 Task: For heading Use Roboto mono with light red berry 1 colour & Underline.  font size for heading22,  'Change the font style of data to'Times New Roman and font size to 14,  Change the alignment of both headline & data to Align left In the sheet  auditingSalesByQuarter
Action: Mouse moved to (262, 322)
Screenshot: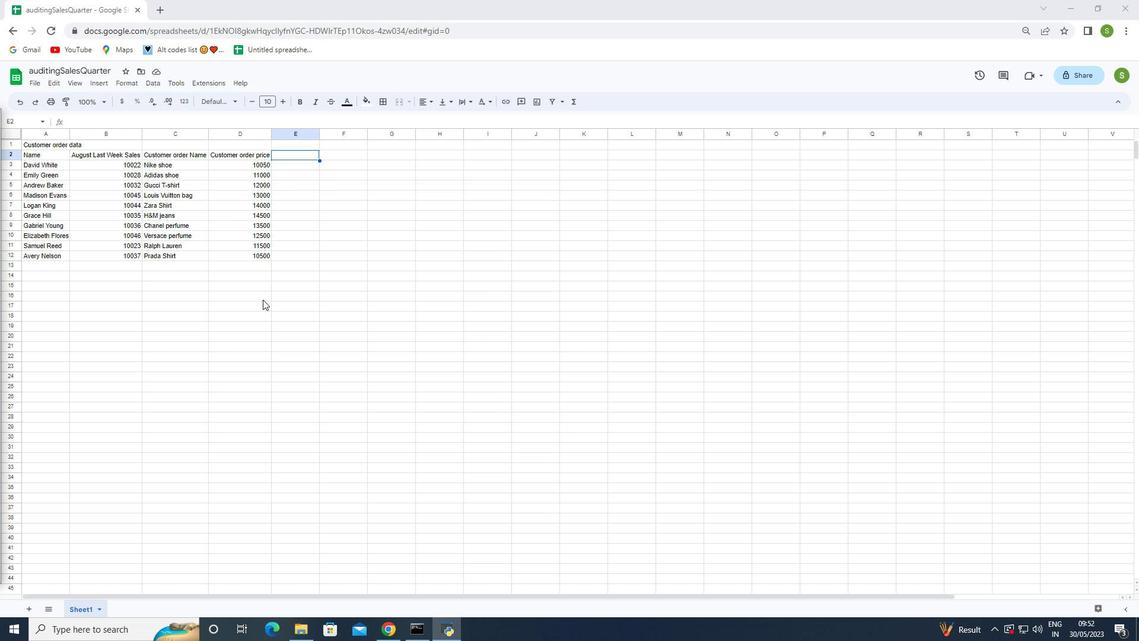 
Action: Mouse pressed left at (262, 322)
Screenshot: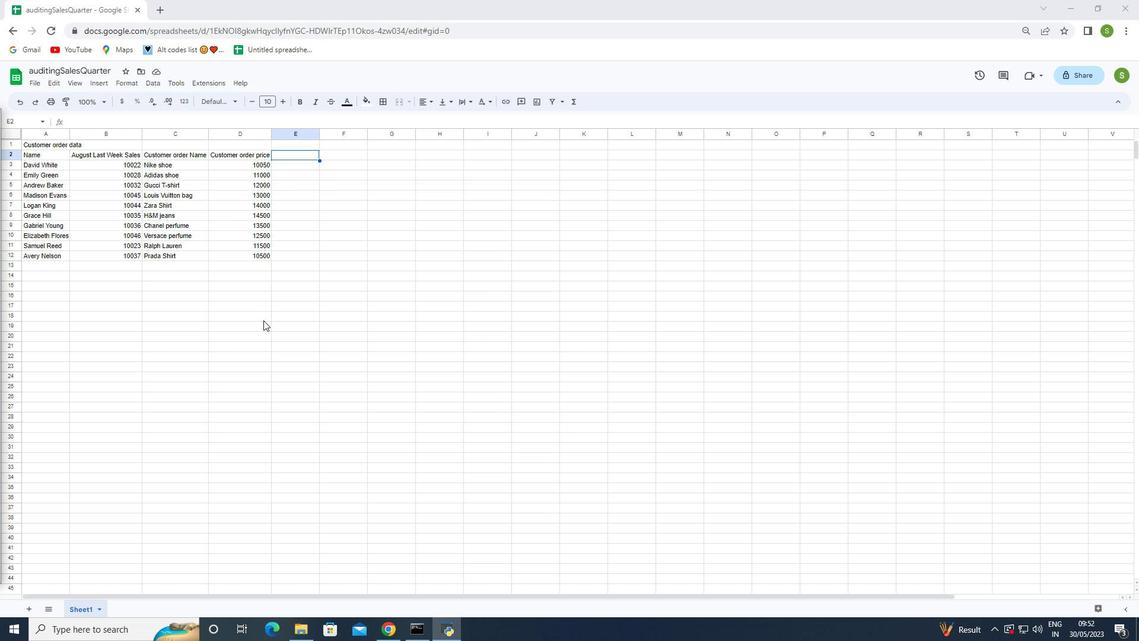 
Action: Mouse moved to (33, 142)
Screenshot: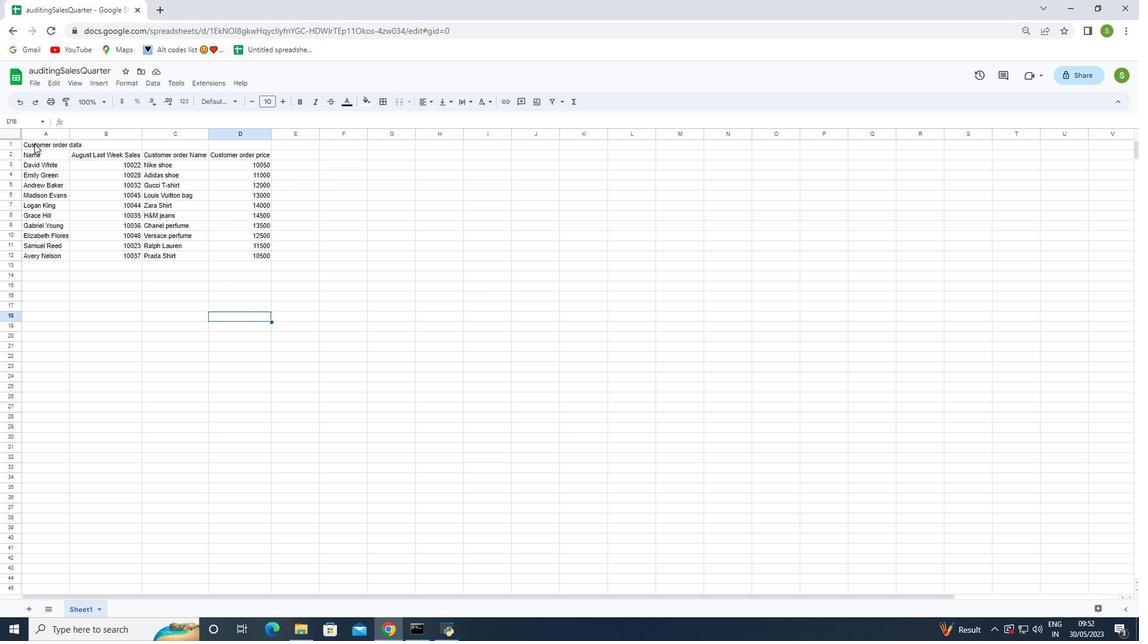 
Action: Mouse pressed left at (33, 142)
Screenshot: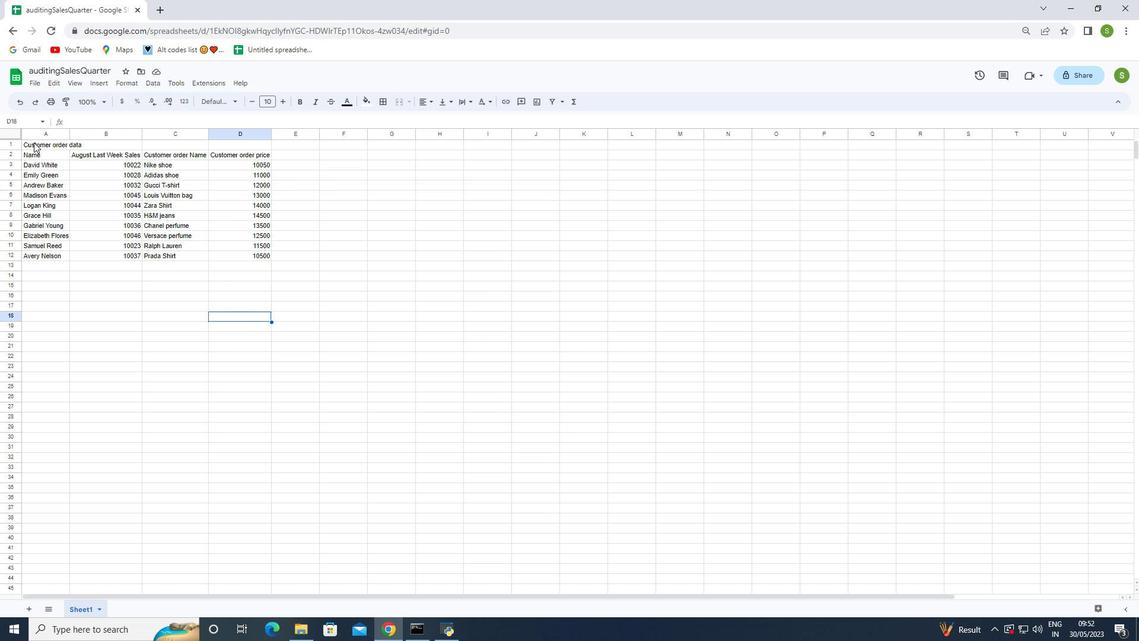 
Action: Mouse moved to (70, 132)
Screenshot: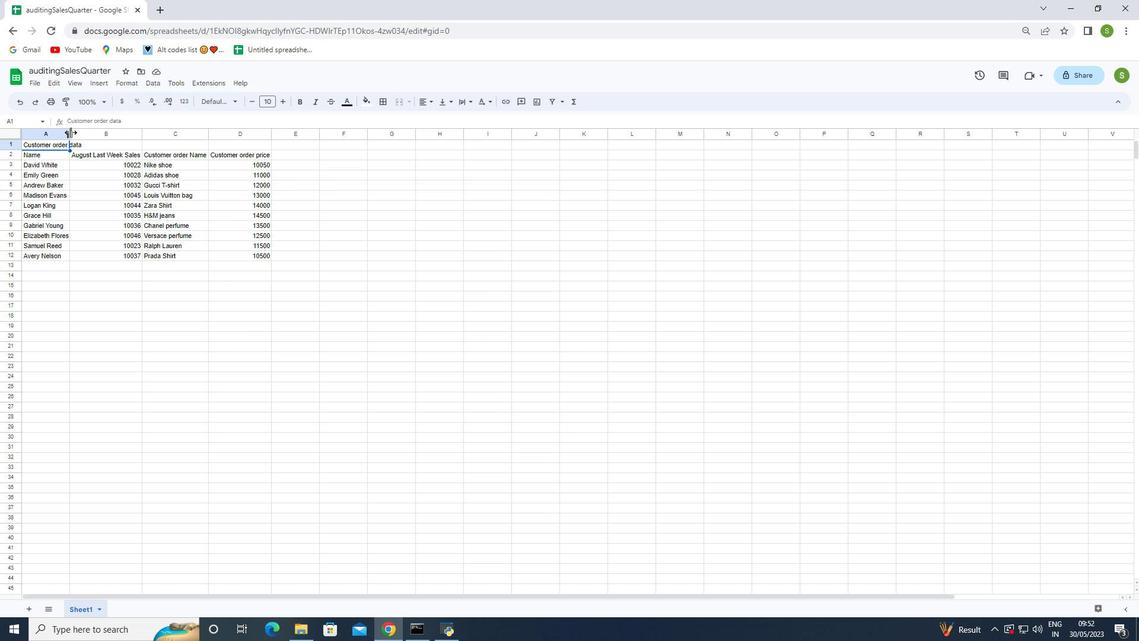 
Action: Mouse pressed left at (70, 132)
Screenshot: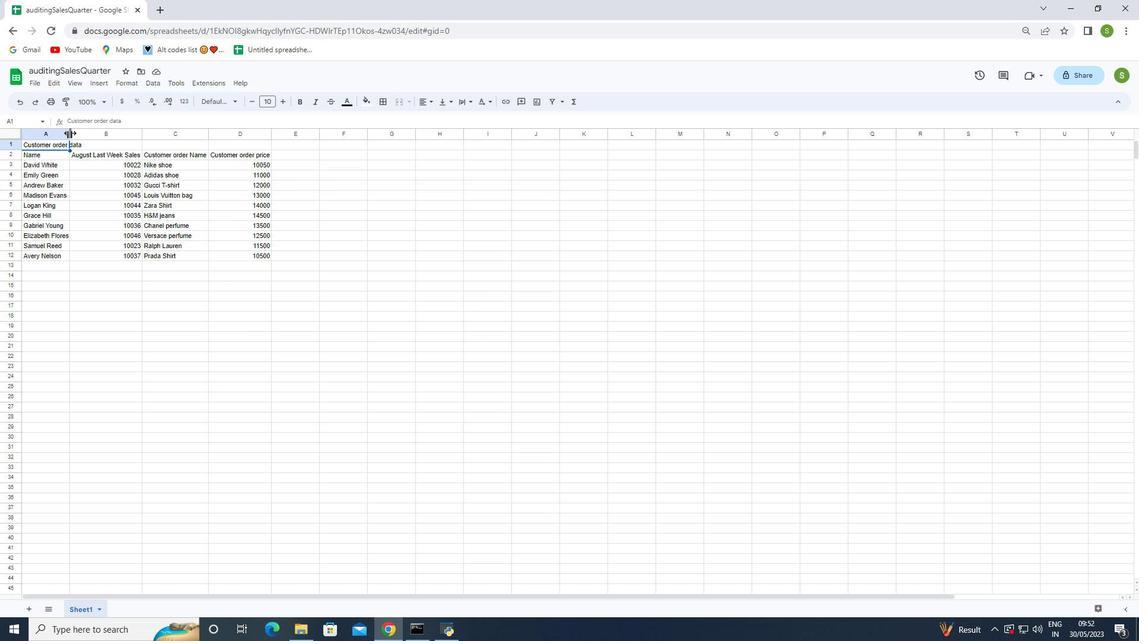 
Action: Mouse pressed left at (70, 132)
Screenshot: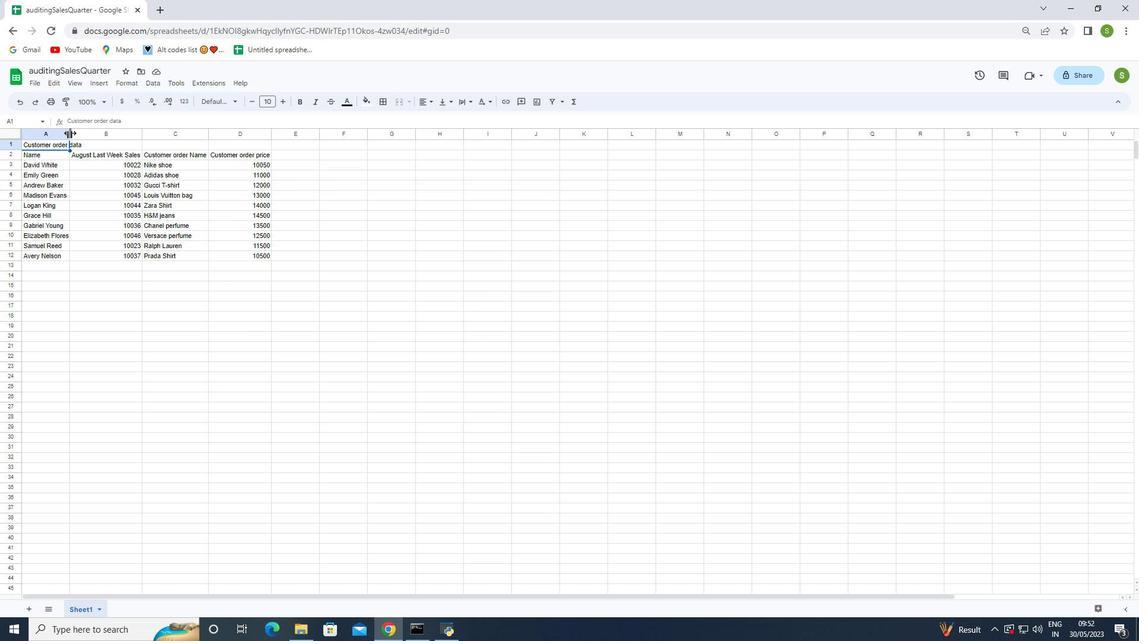 
Action: Mouse moved to (55, 146)
Screenshot: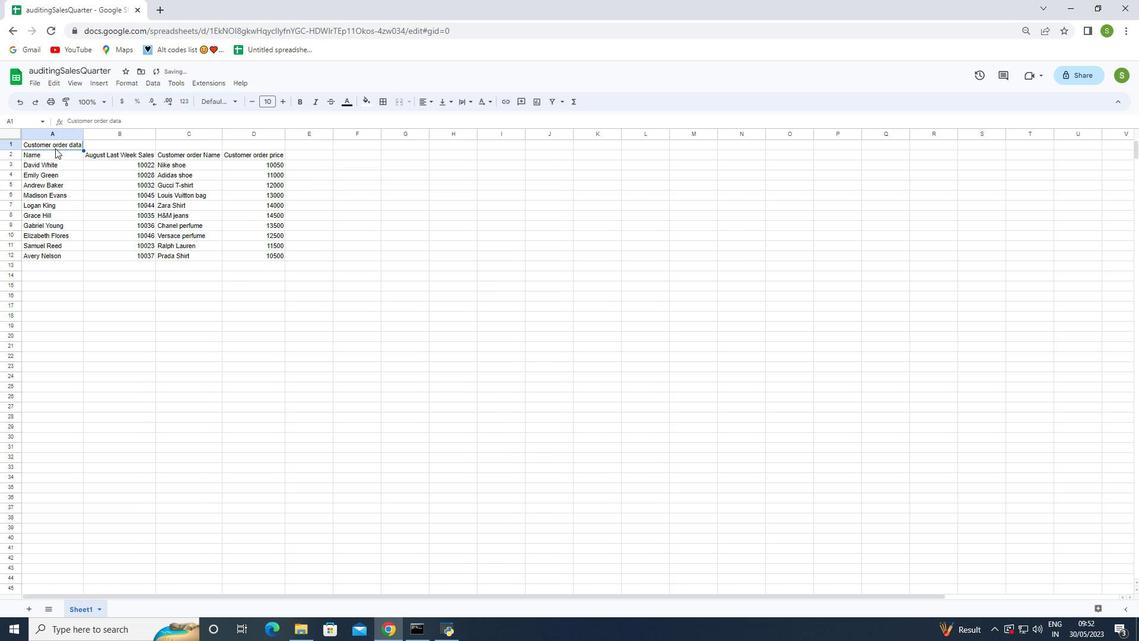 
Action: Mouse pressed left at (55, 146)
Screenshot: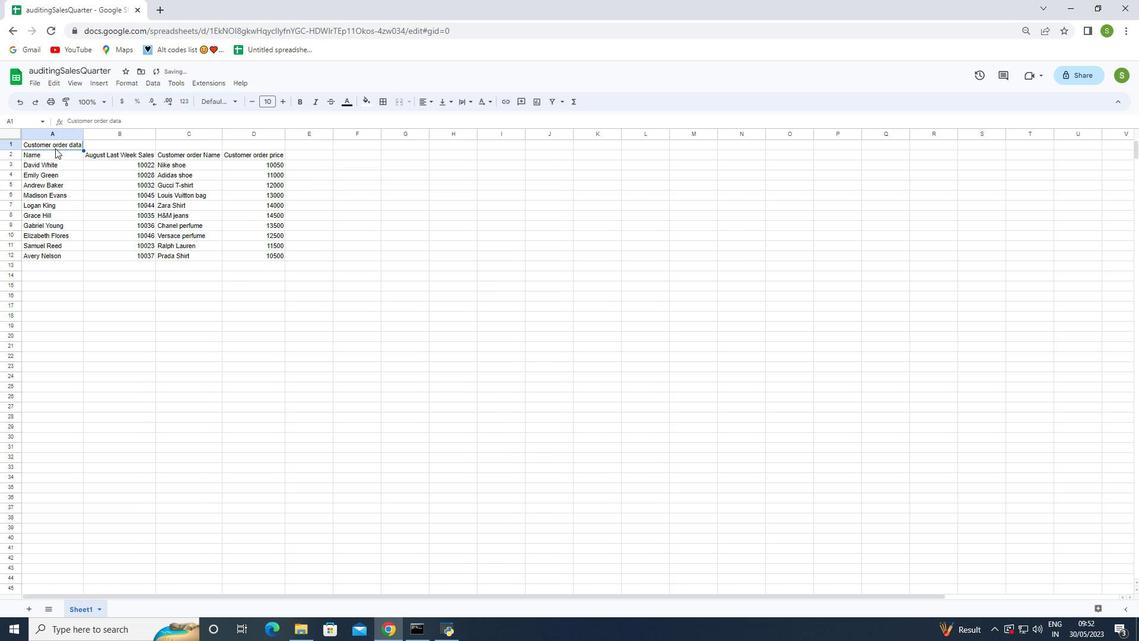 
Action: Mouse moved to (220, 102)
Screenshot: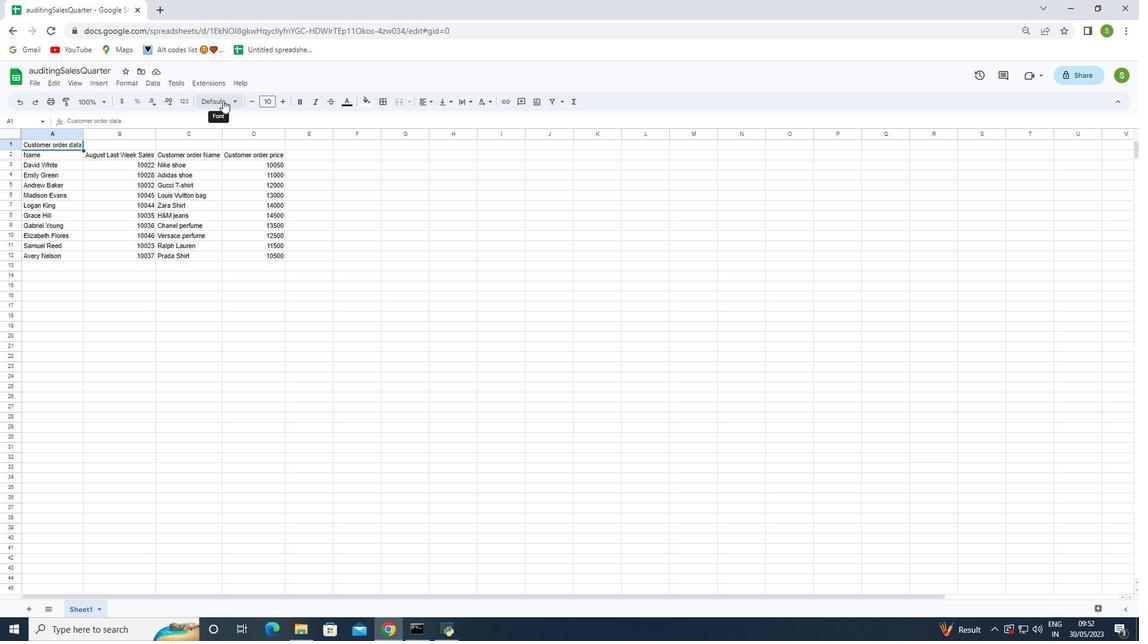 
Action: Mouse pressed left at (220, 102)
Screenshot: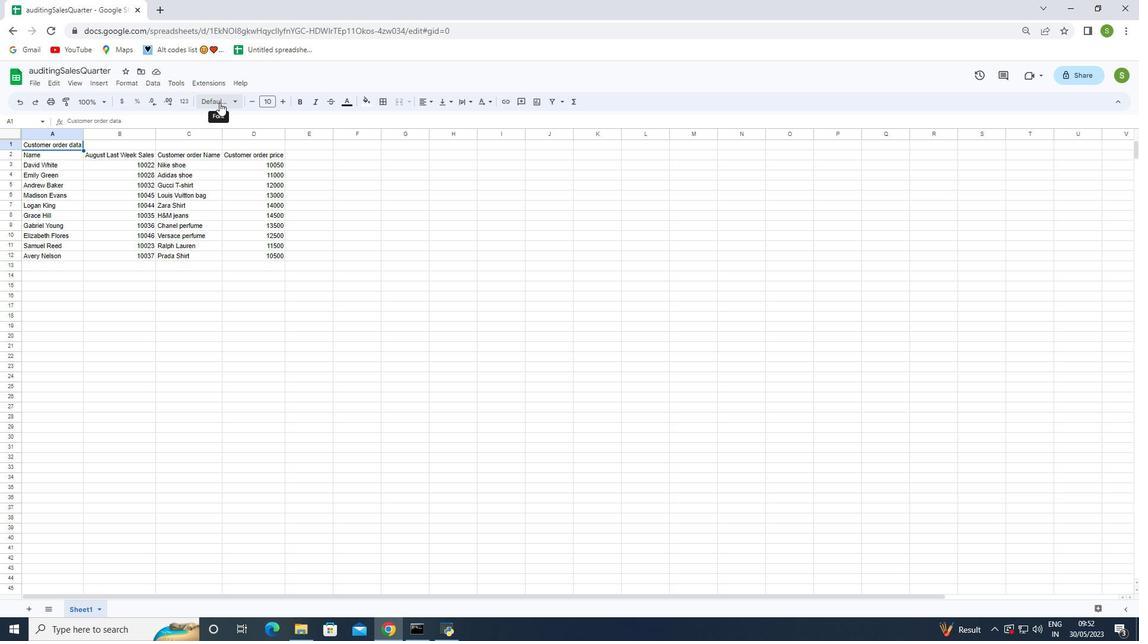 
Action: Mouse moved to (245, 482)
Screenshot: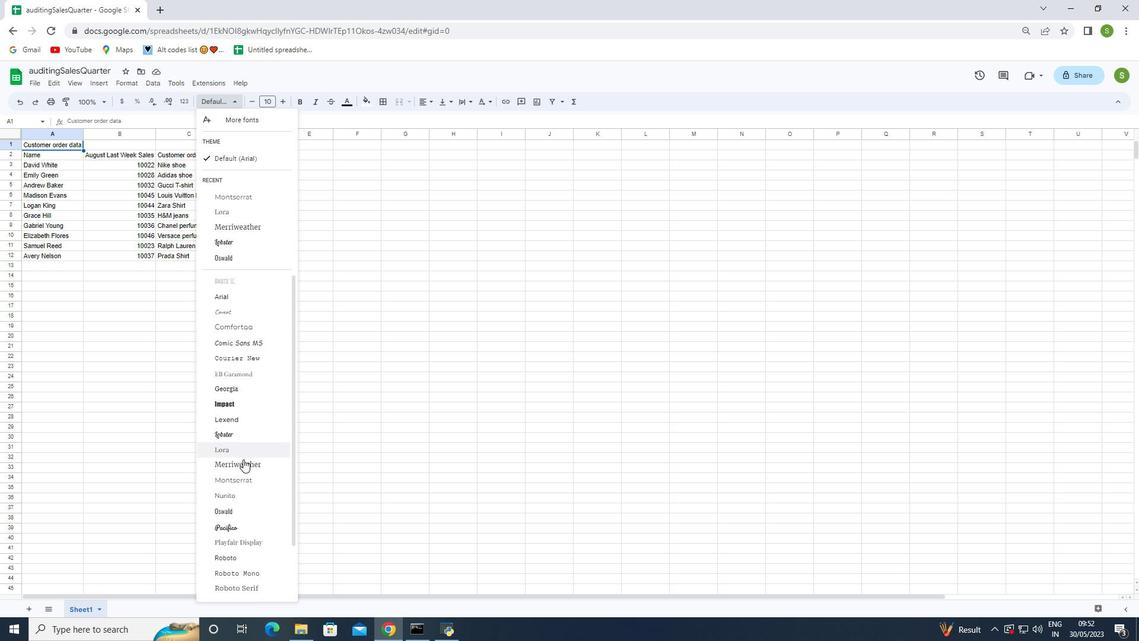 
Action: Mouse scrolled (245, 481) with delta (0, 0)
Screenshot: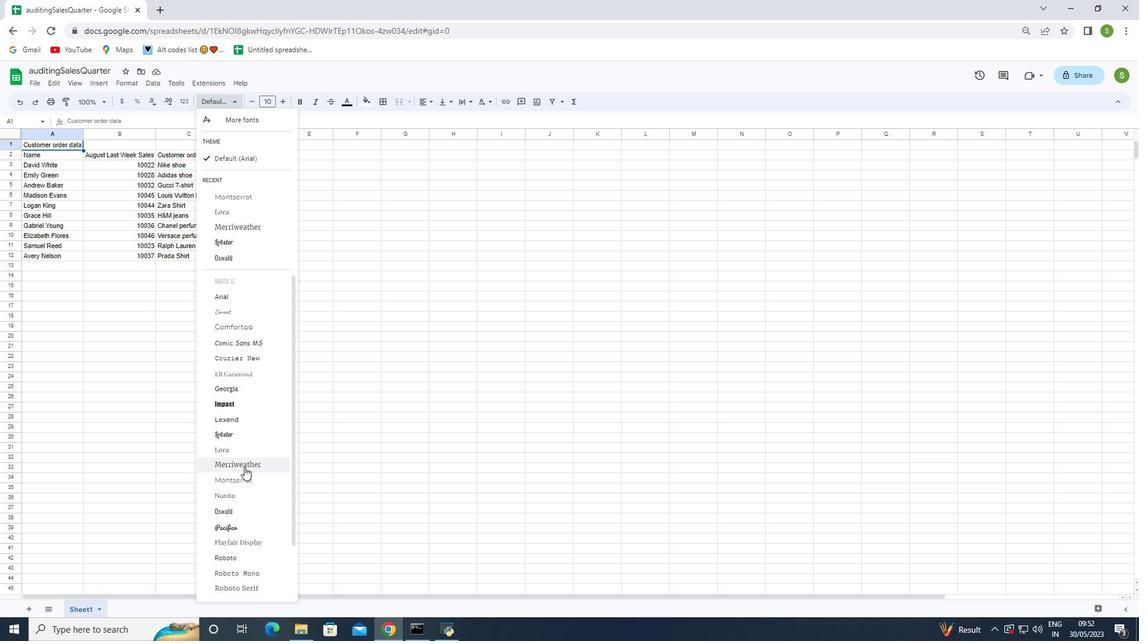 
Action: Mouse moved to (266, 632)
Screenshot: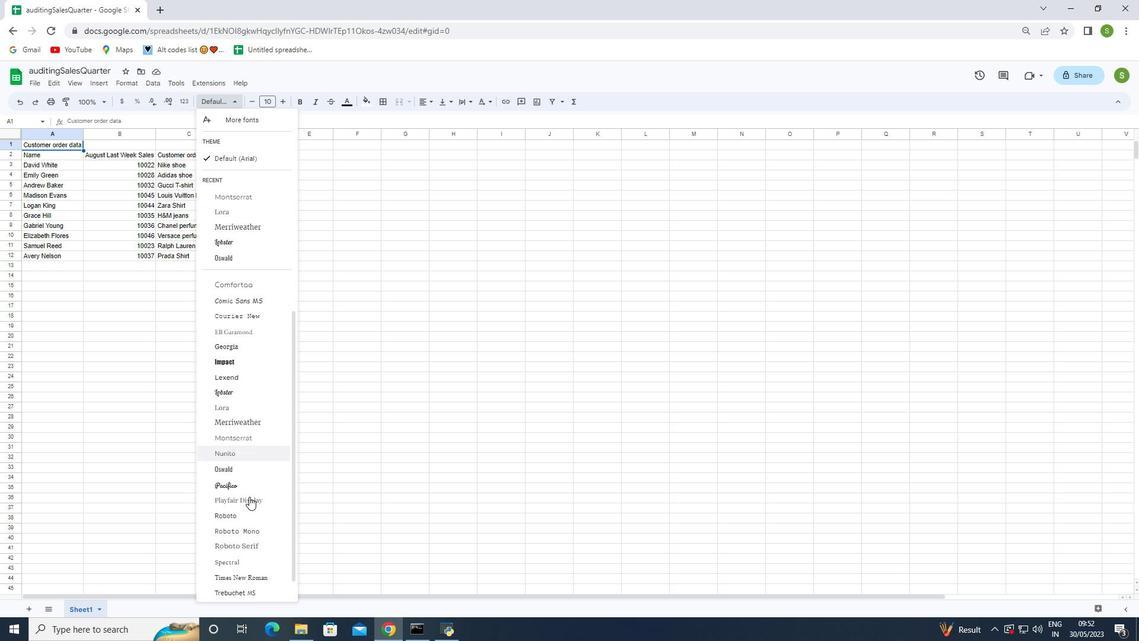 
Action: Mouse scrolled (253, 508) with delta (0, 0)
Screenshot: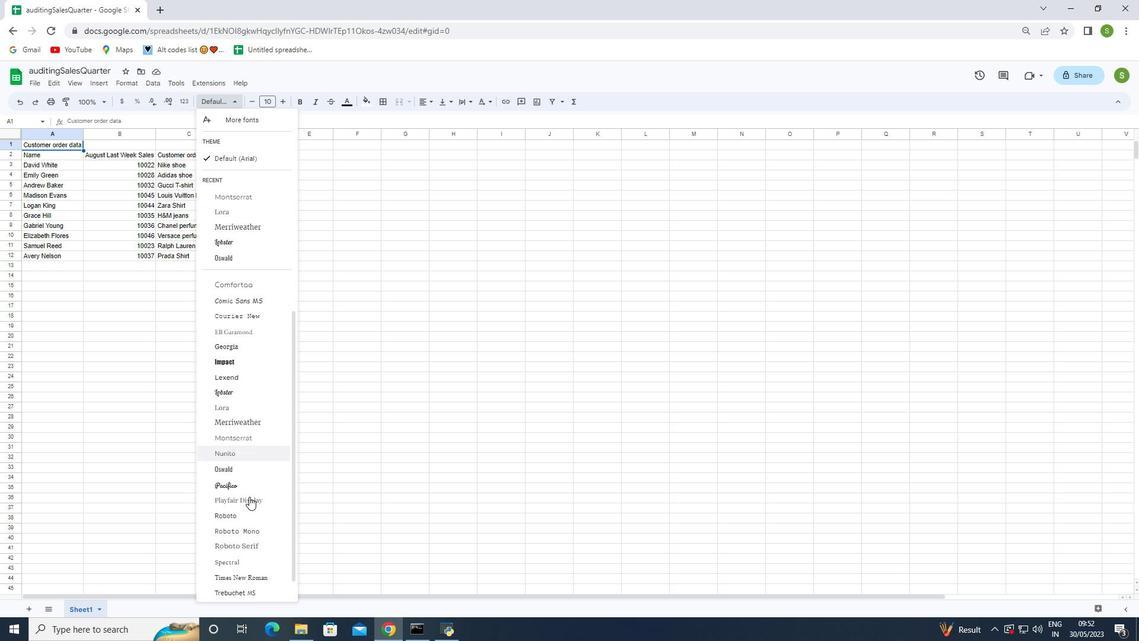 
Action: Mouse moved to (252, 515)
Screenshot: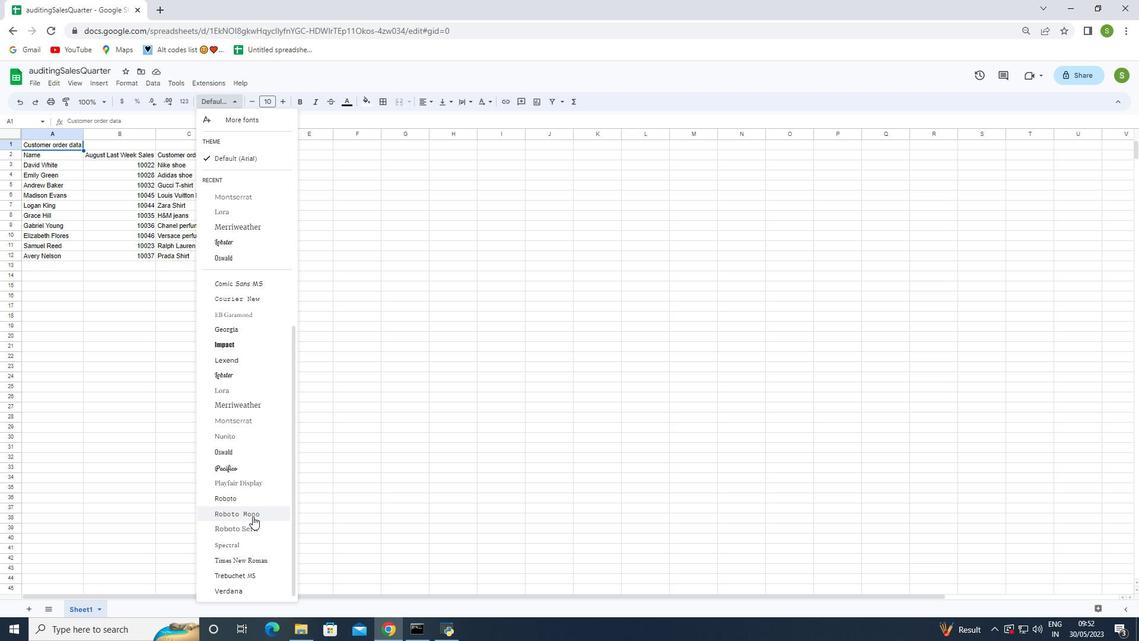 
Action: Mouse pressed left at (252, 515)
Screenshot: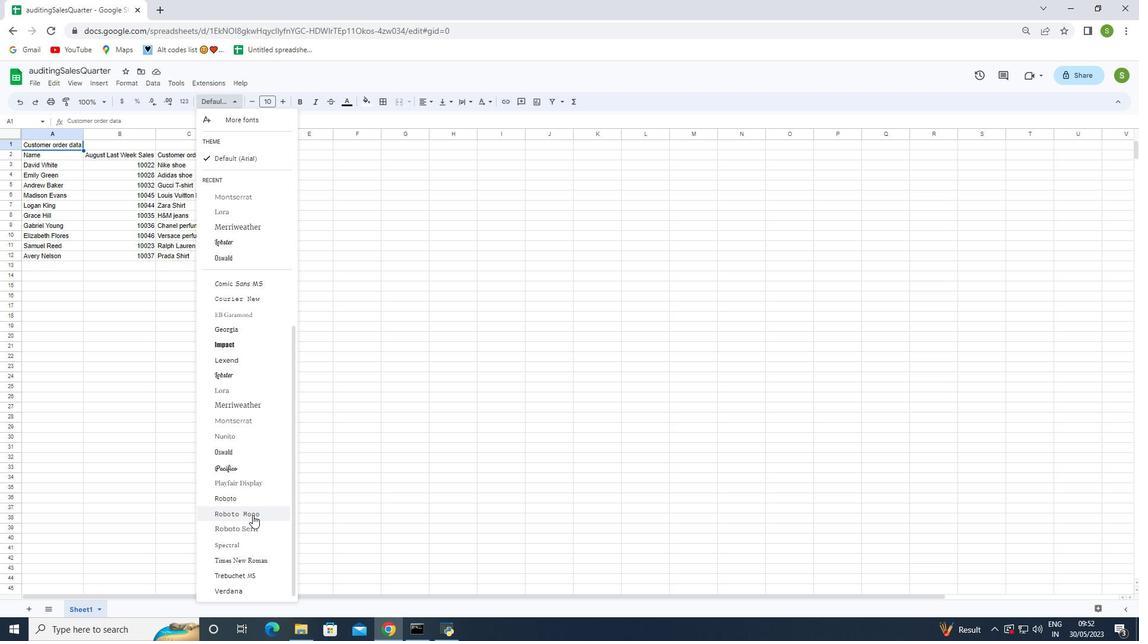 
Action: Mouse moved to (83, 134)
Screenshot: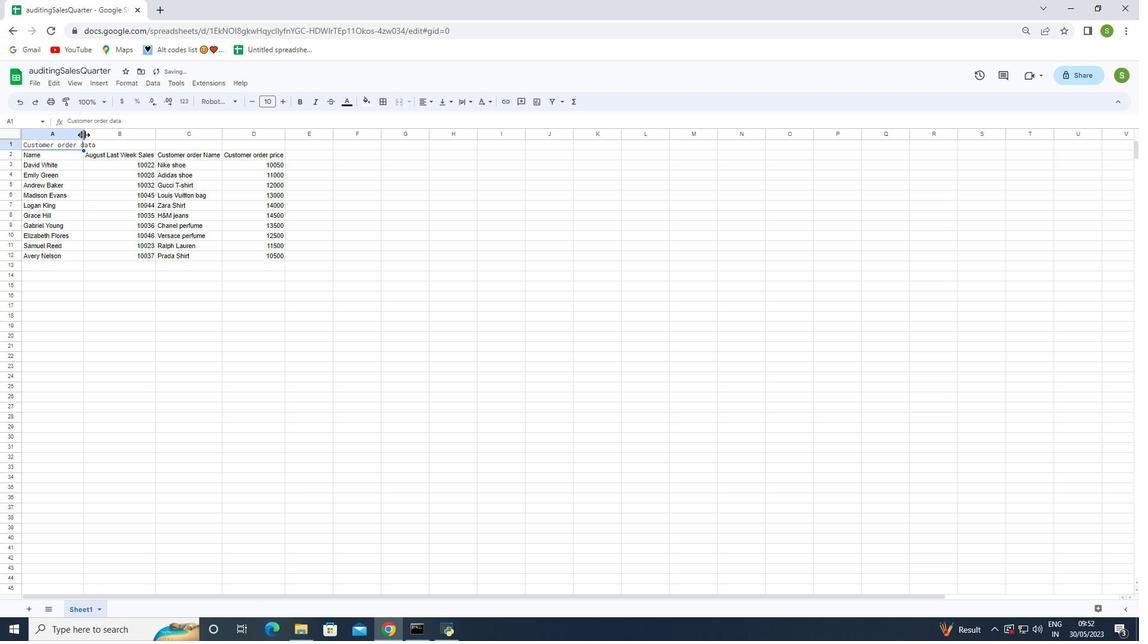 
Action: Mouse pressed left at (83, 134)
Screenshot: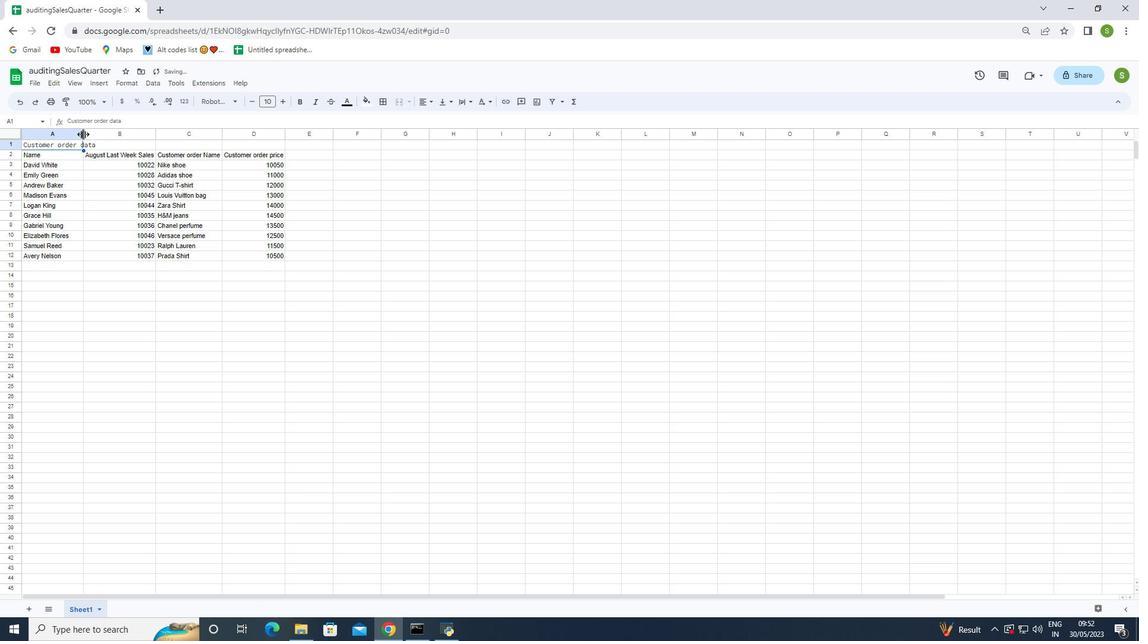 
Action: Mouse pressed left at (83, 134)
Screenshot: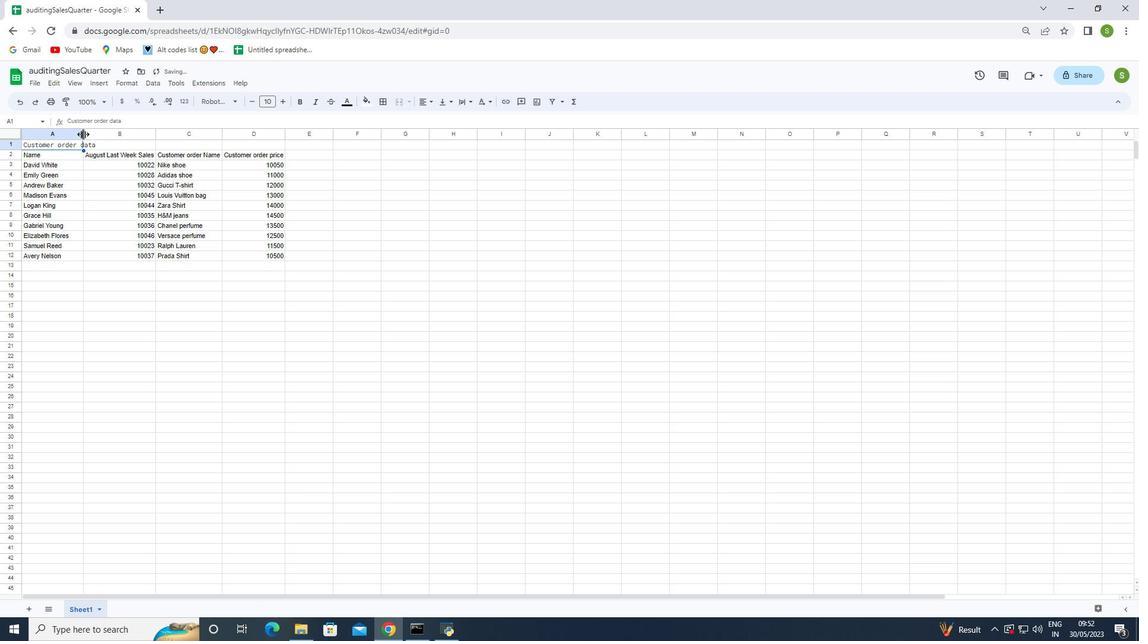 
Action: Mouse moved to (80, 146)
Screenshot: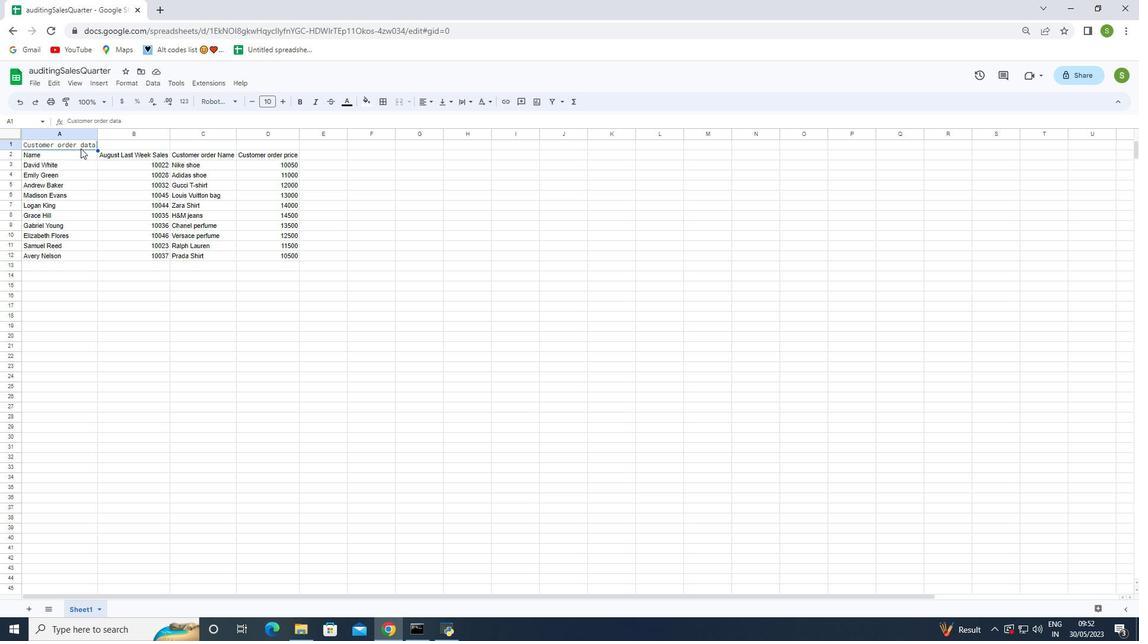 
Action: Mouse pressed left at (80, 146)
Screenshot: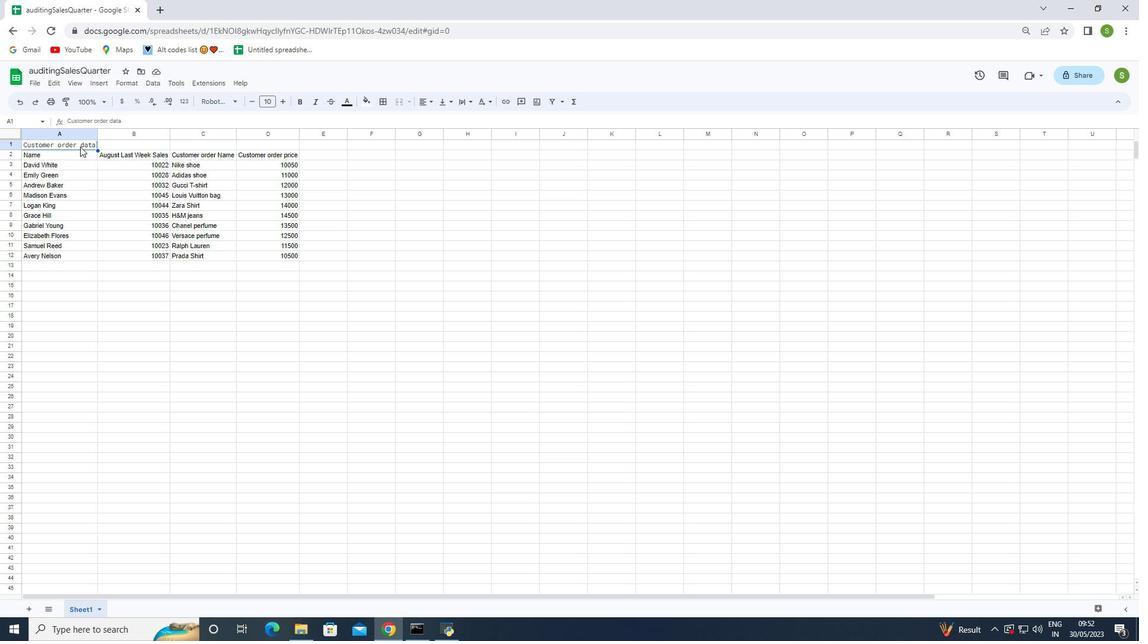
Action: Mouse moved to (372, 103)
Screenshot: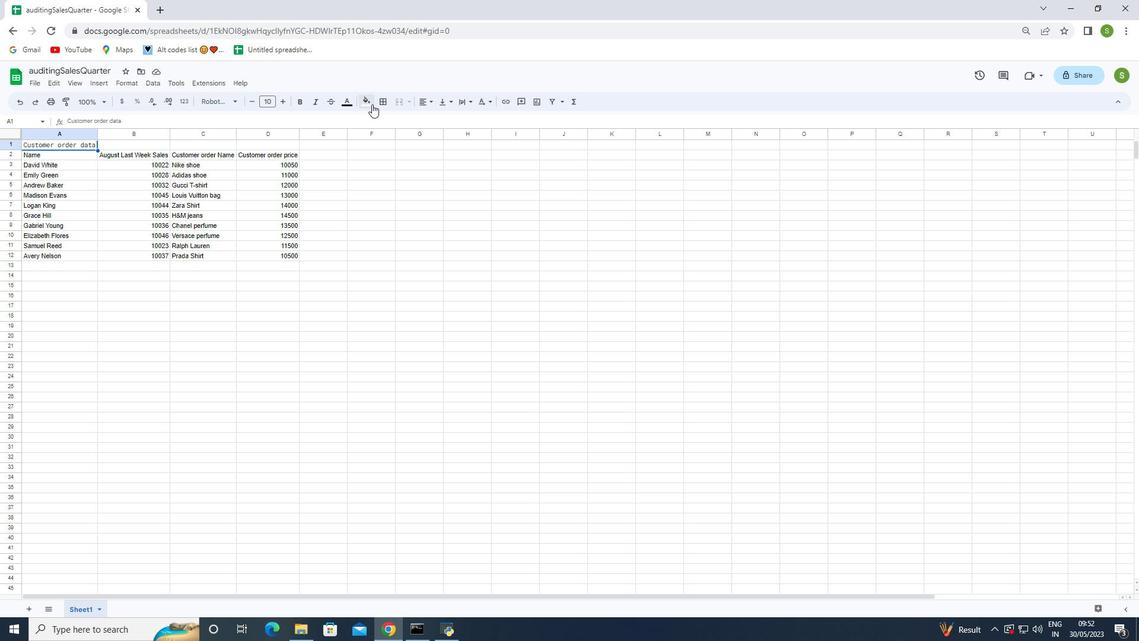 
Action: Mouse pressed left at (372, 103)
Screenshot: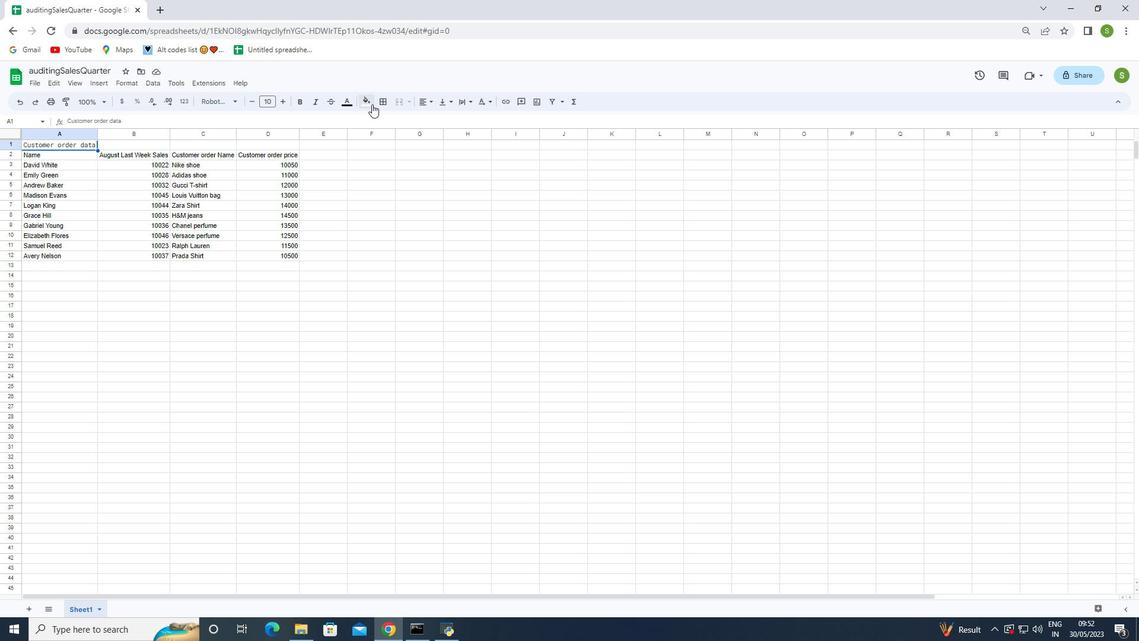 
Action: Mouse moved to (369, 173)
Screenshot: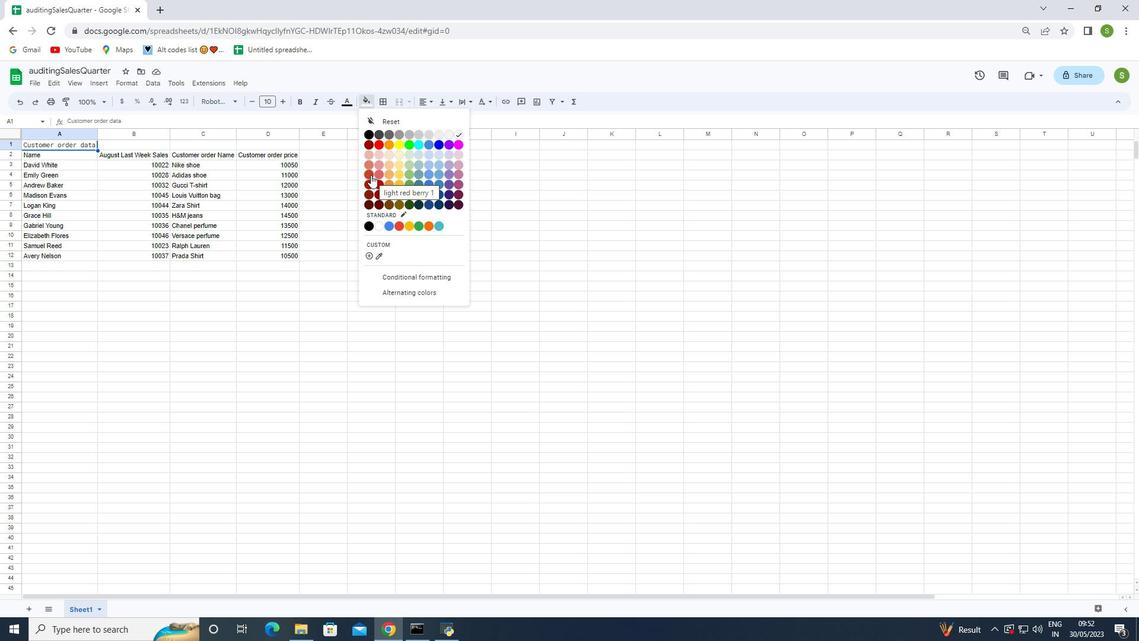 
Action: Mouse pressed left at (369, 173)
Screenshot: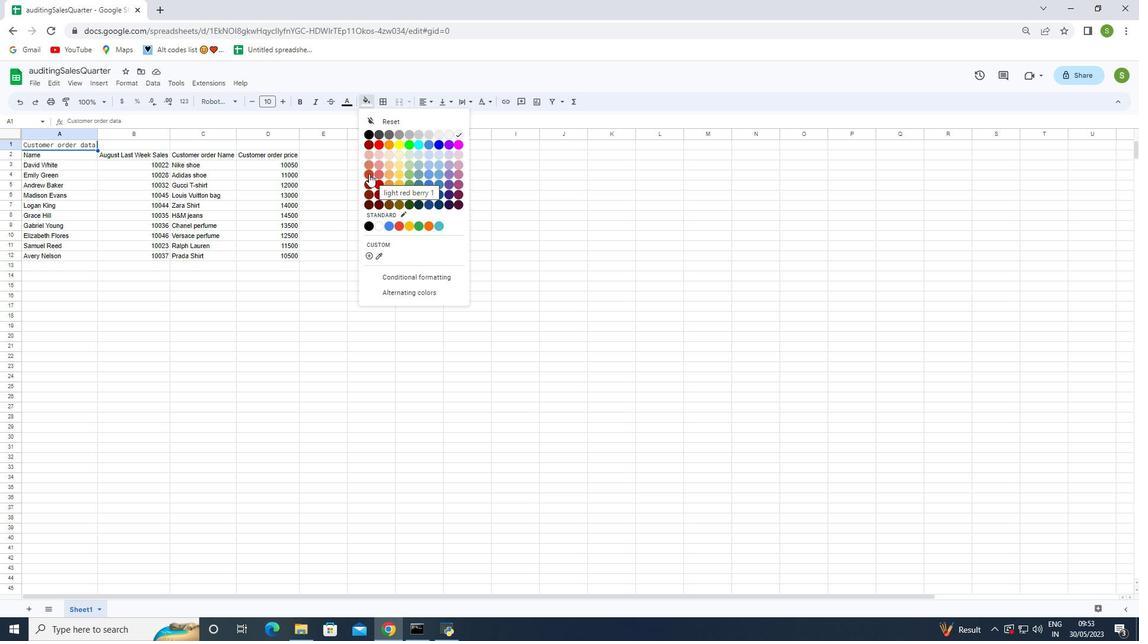 
Action: Mouse moved to (125, 84)
Screenshot: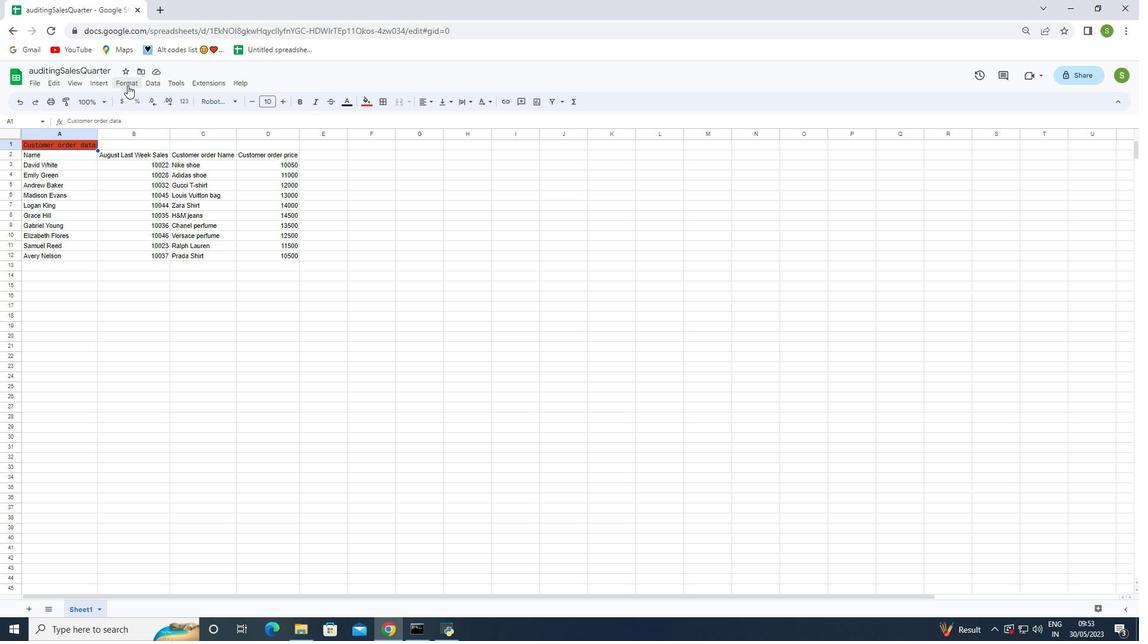 
Action: Mouse pressed left at (125, 84)
Screenshot: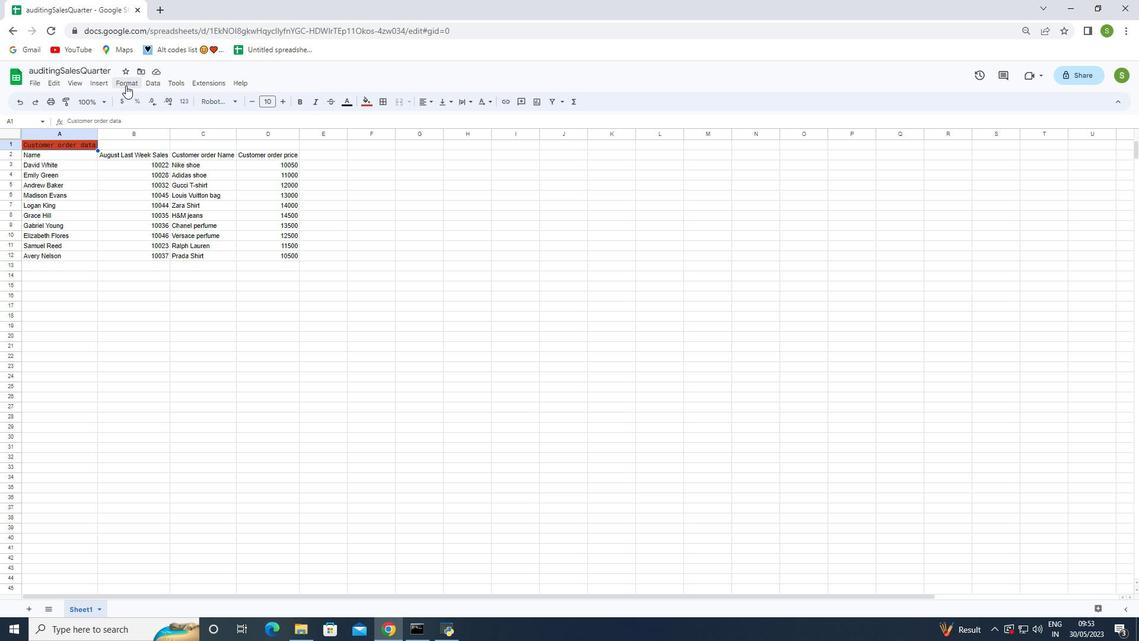 
Action: Mouse moved to (290, 168)
Screenshot: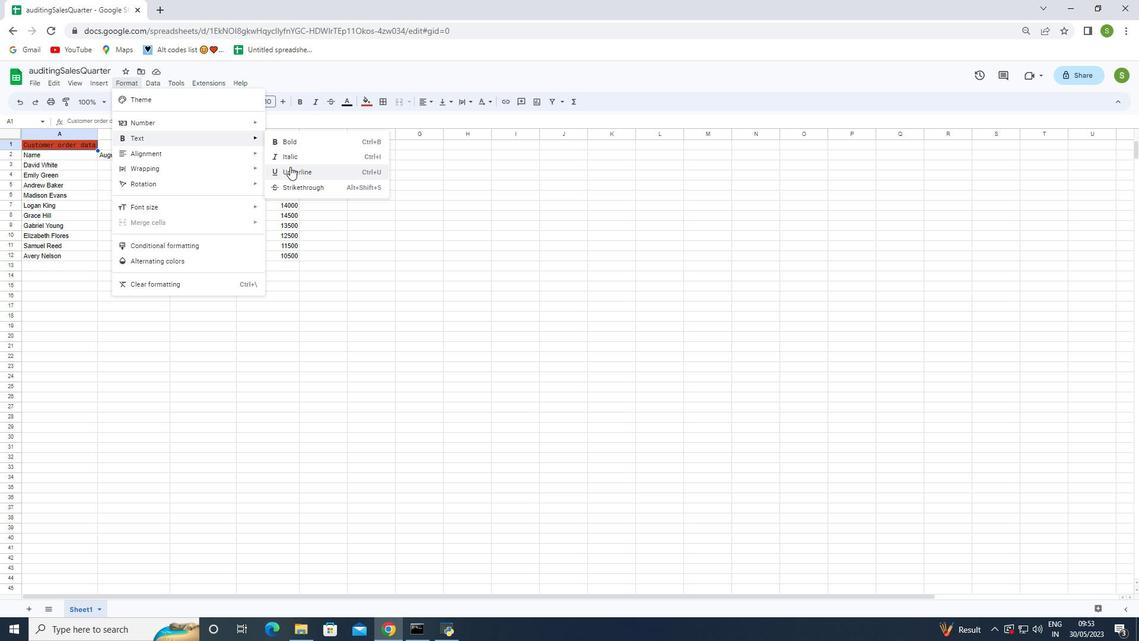 
Action: Mouse pressed left at (290, 168)
Screenshot: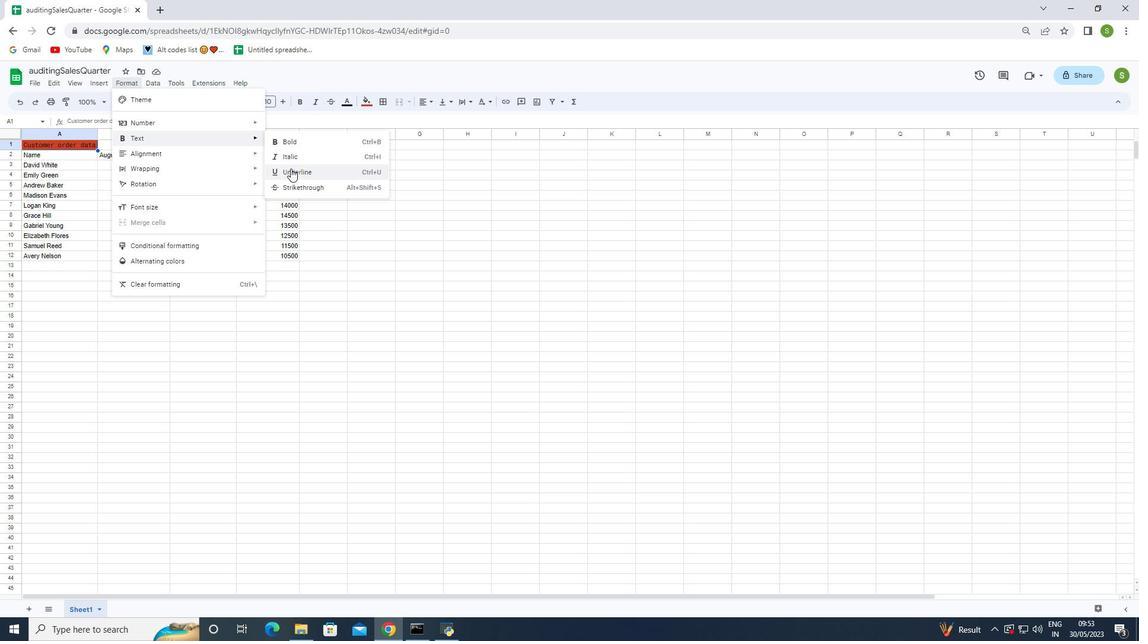 
Action: Mouse moved to (286, 101)
Screenshot: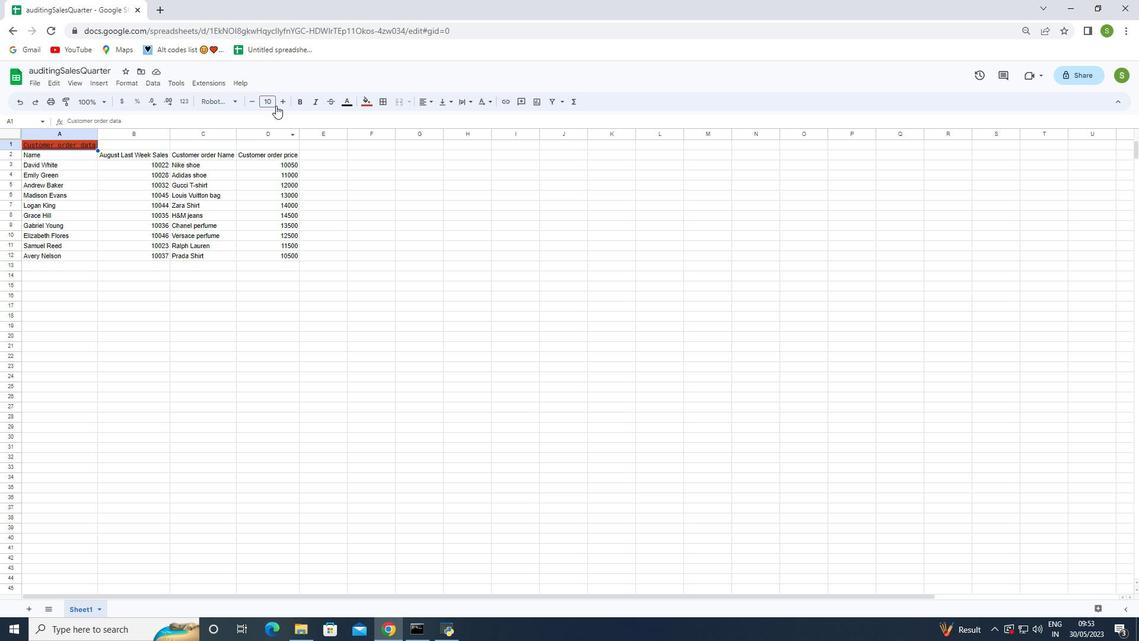 
Action: Mouse pressed left at (286, 101)
Screenshot: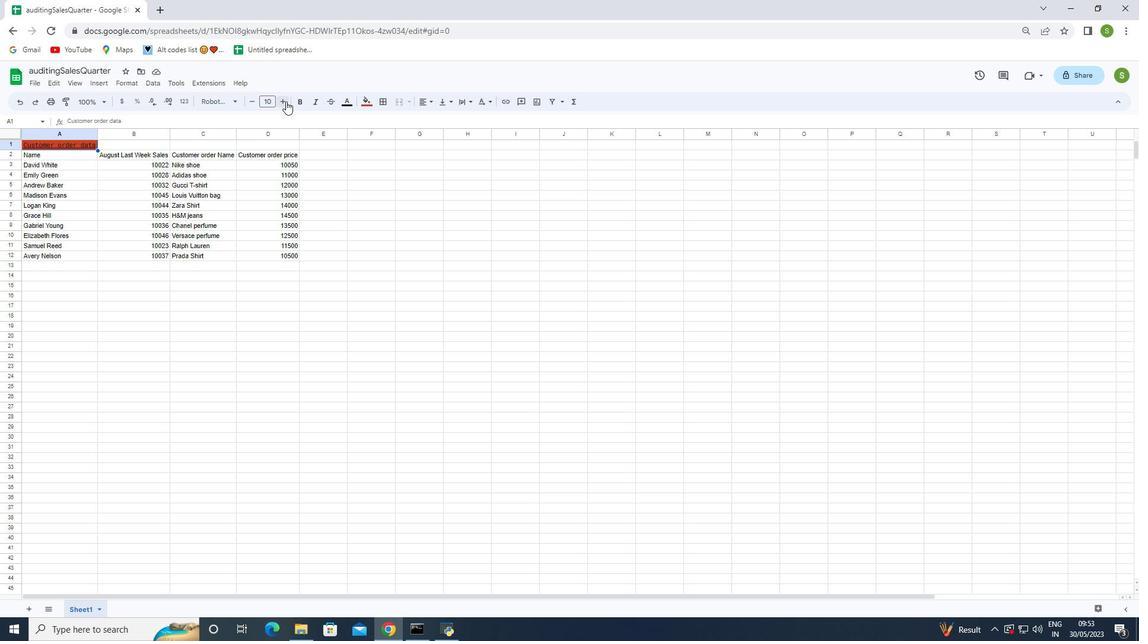 
Action: Mouse pressed left at (286, 101)
Screenshot: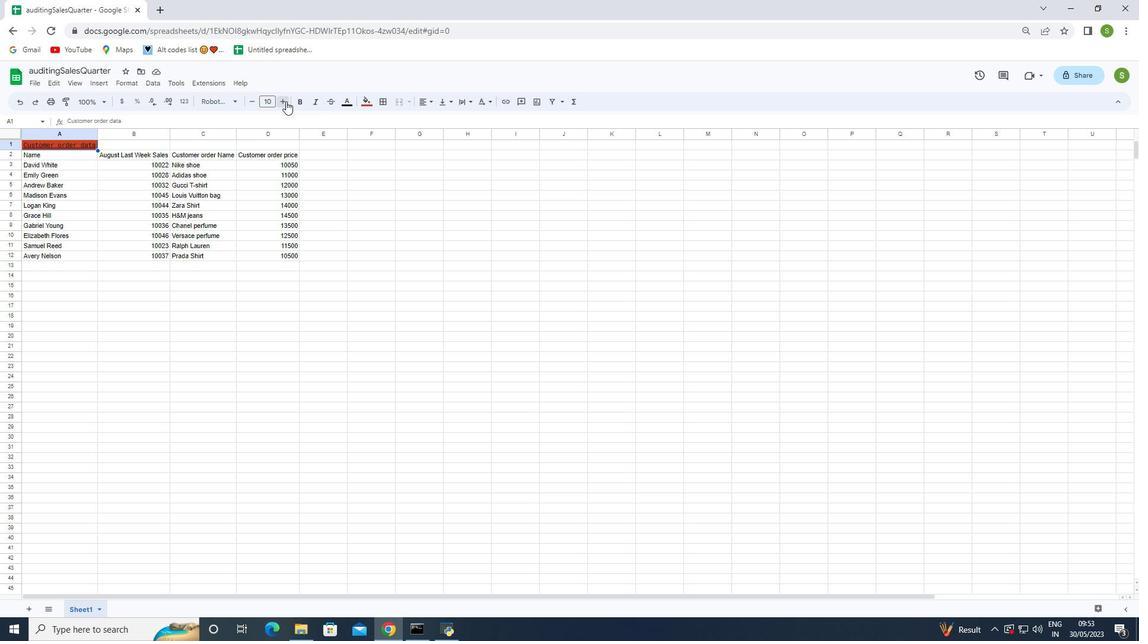 
Action: Mouse pressed left at (286, 101)
Screenshot: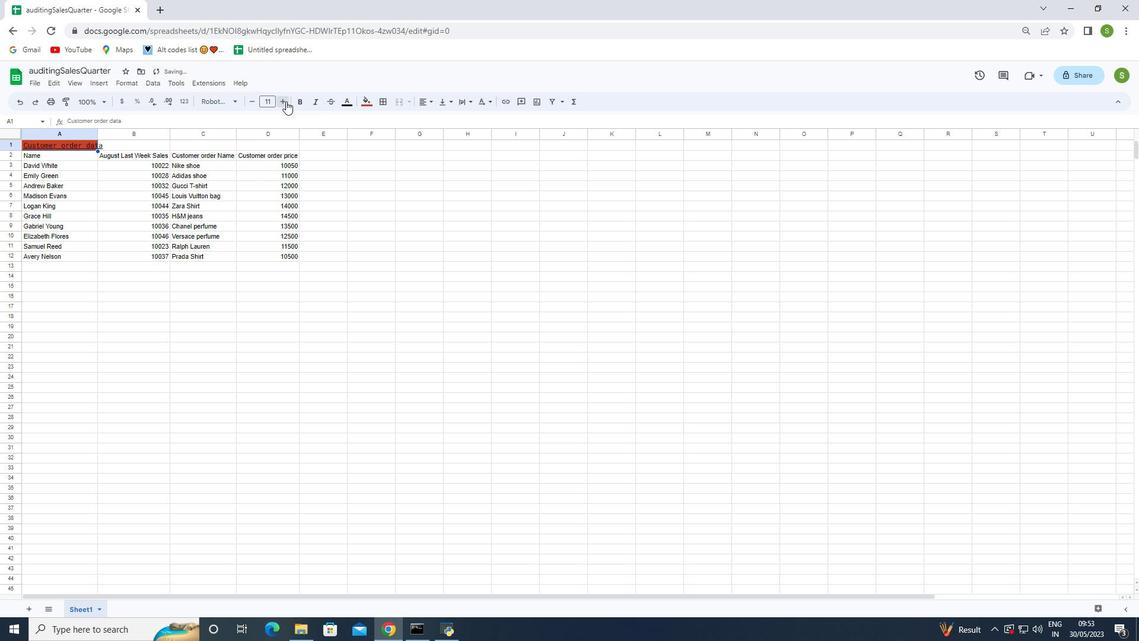 
Action: Mouse pressed left at (286, 101)
Screenshot: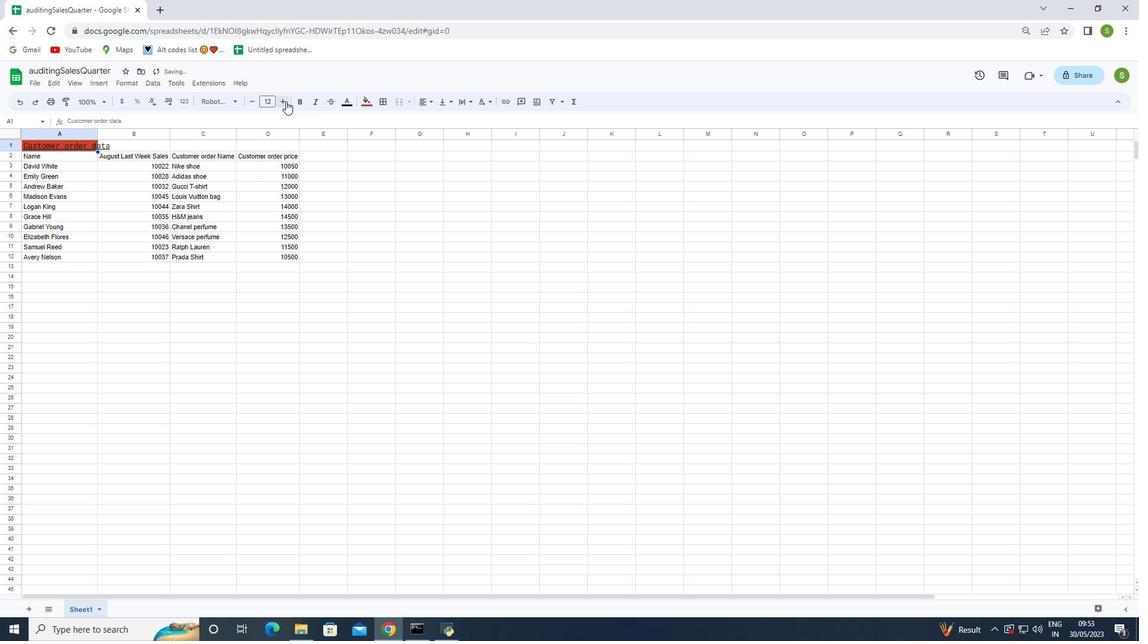 
Action: Mouse pressed left at (286, 101)
Screenshot: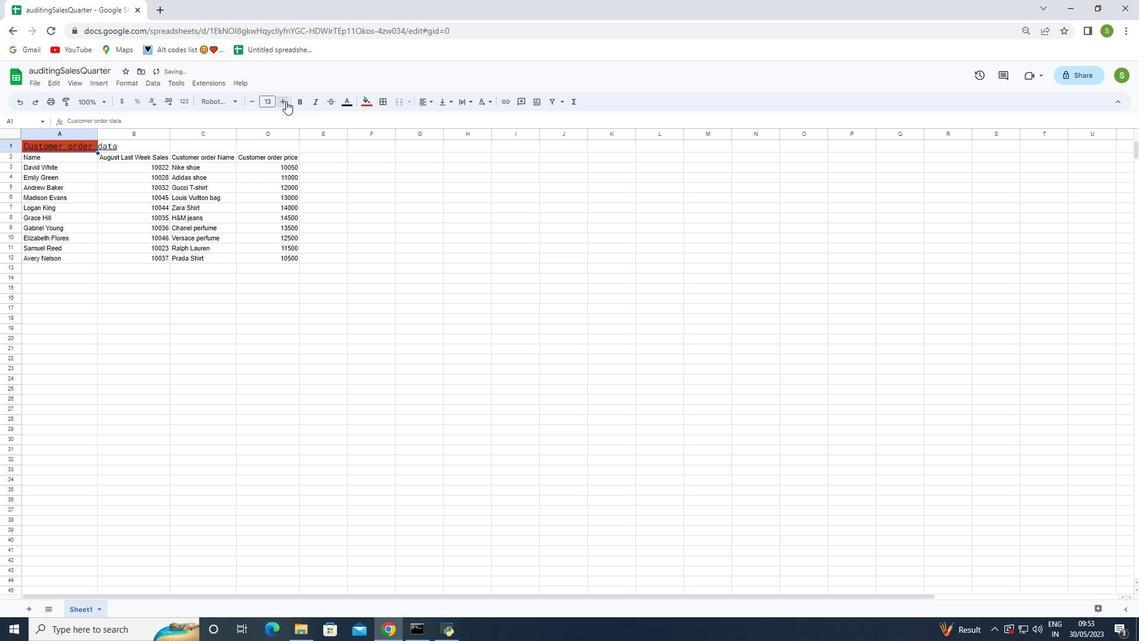 
Action: Mouse pressed left at (286, 101)
Screenshot: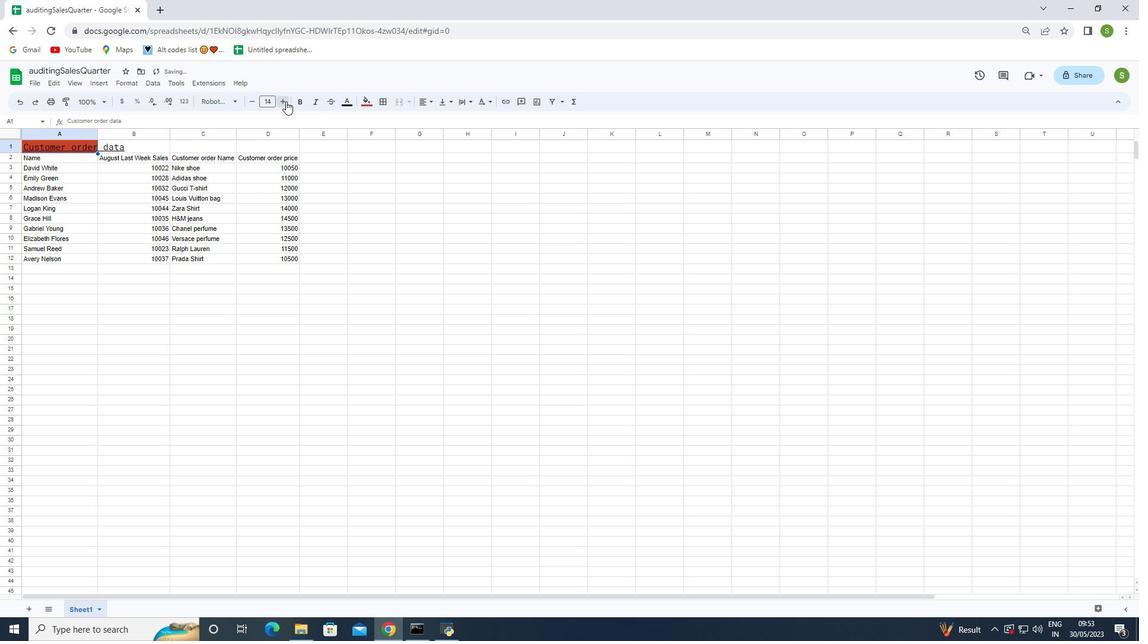
Action: Mouse pressed left at (286, 101)
Screenshot: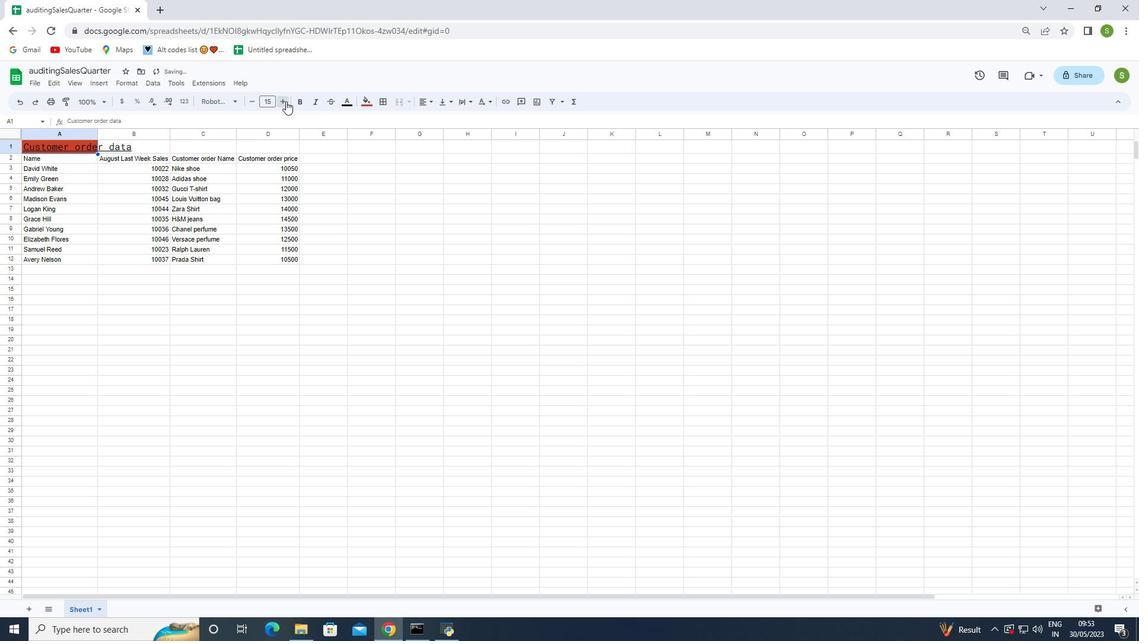 
Action: Mouse pressed left at (286, 101)
Screenshot: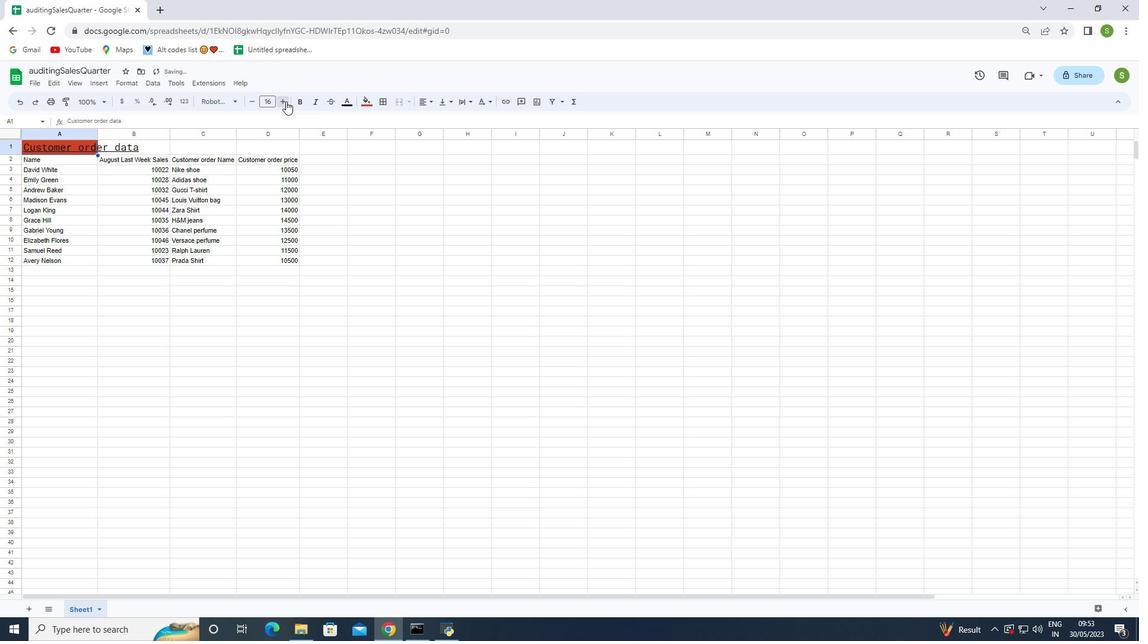 
Action: Mouse pressed left at (286, 101)
Screenshot: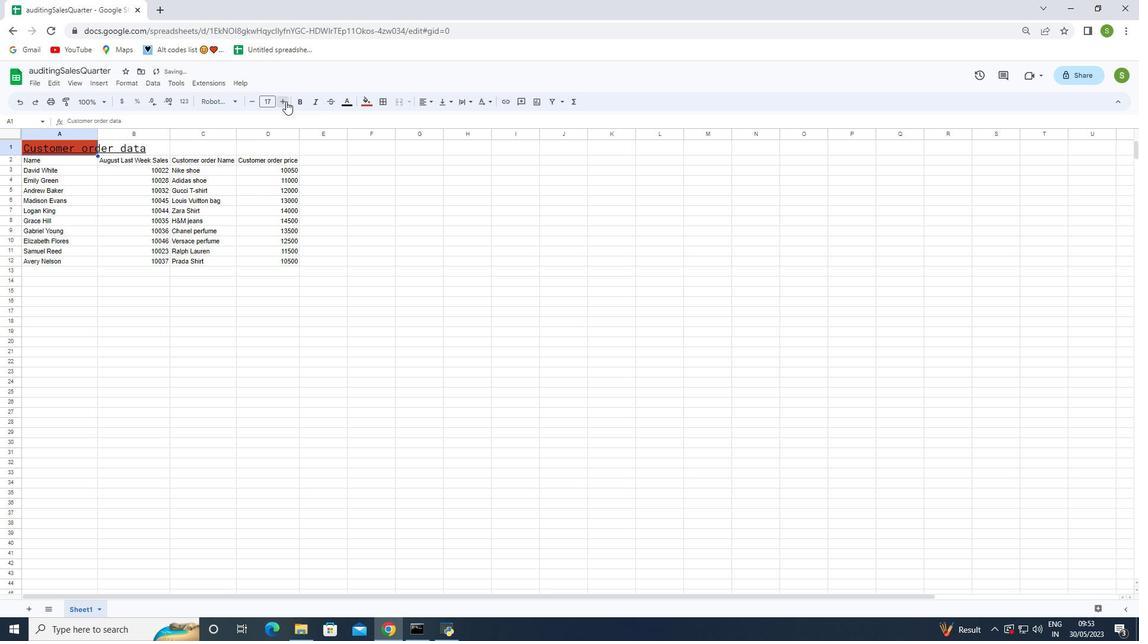 
Action: Mouse moved to (283, 103)
Screenshot: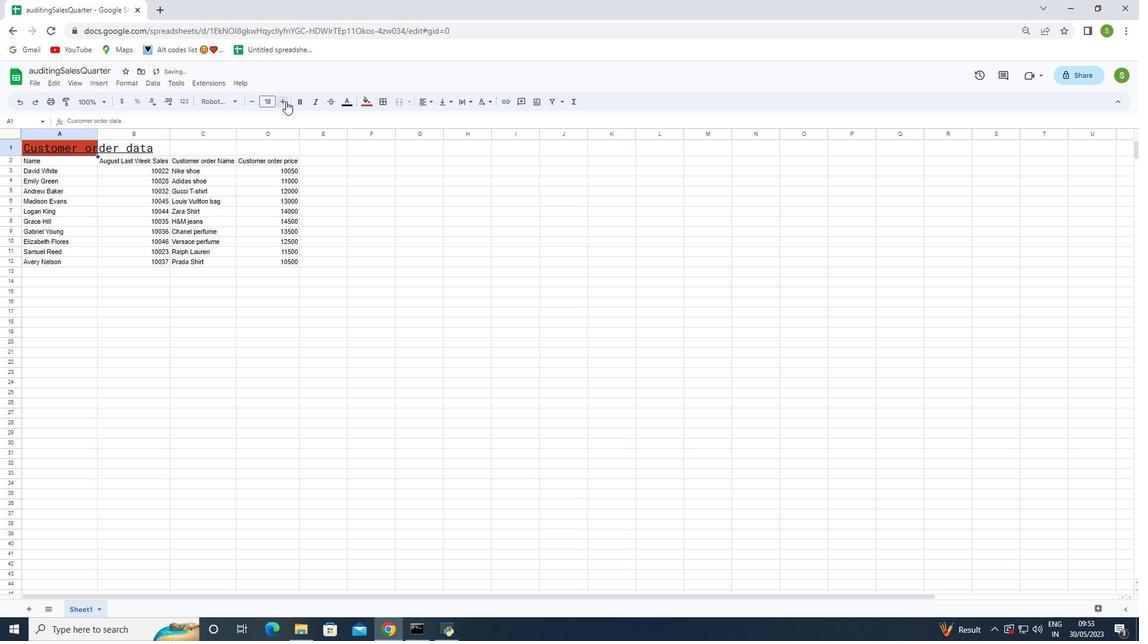 
Action: Mouse pressed left at (283, 103)
Screenshot: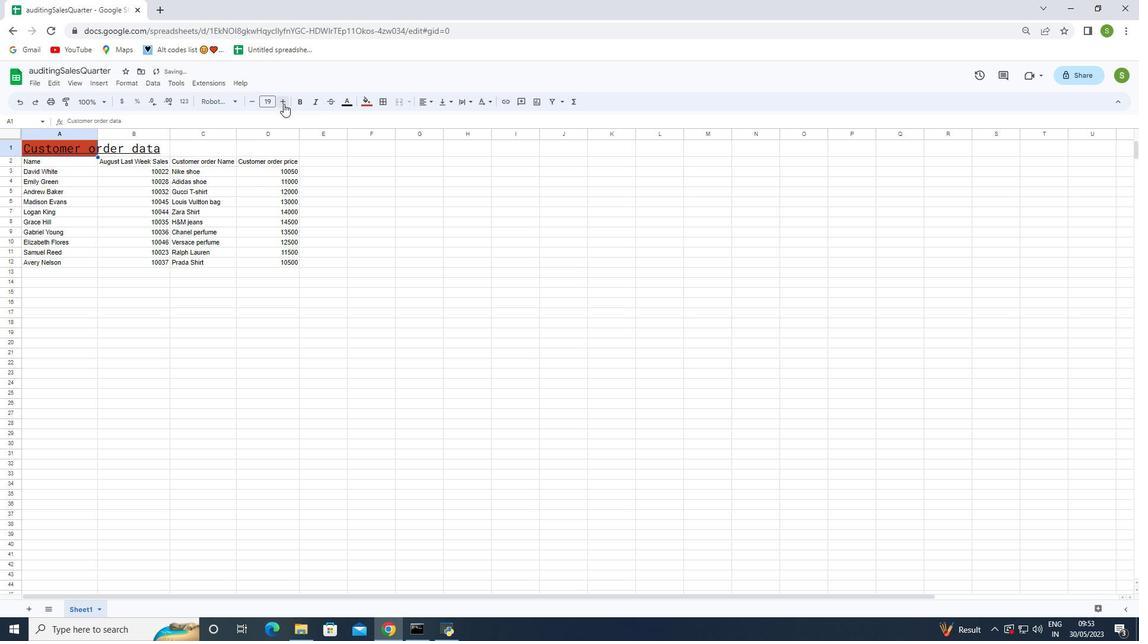 
Action: Mouse pressed left at (283, 103)
Screenshot: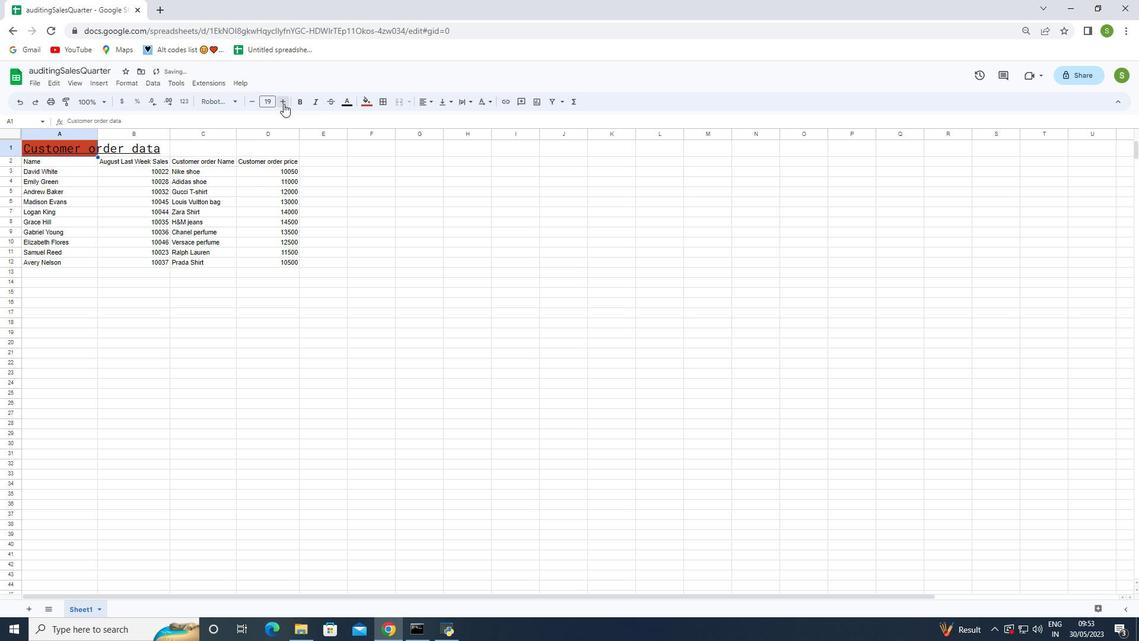 
Action: Mouse pressed left at (283, 103)
Screenshot: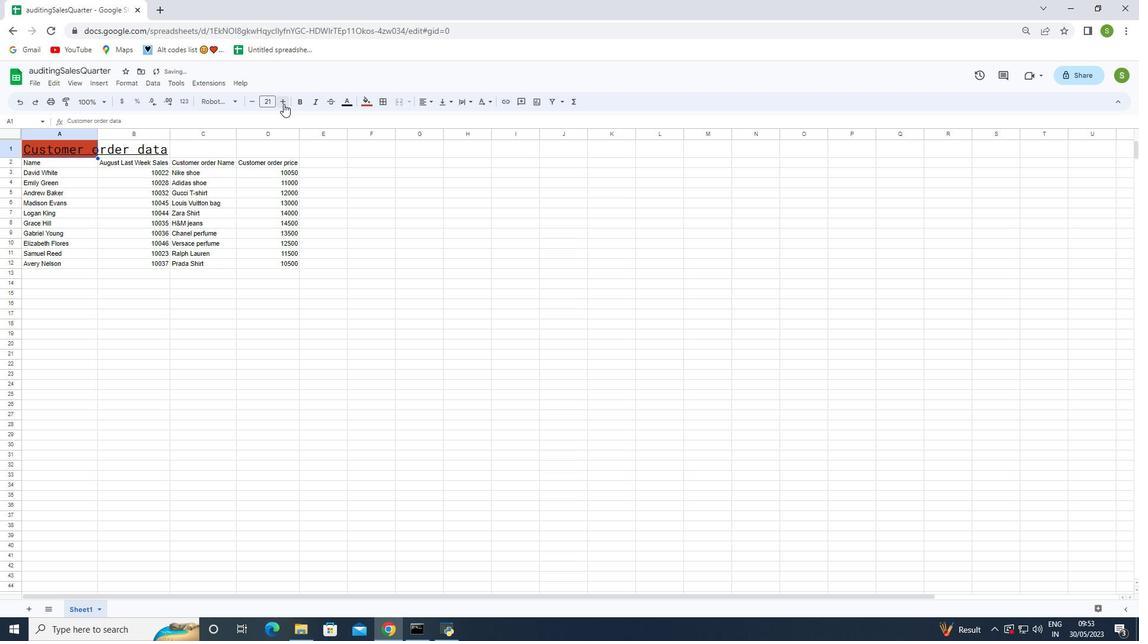 
Action: Mouse pressed left at (283, 103)
Screenshot: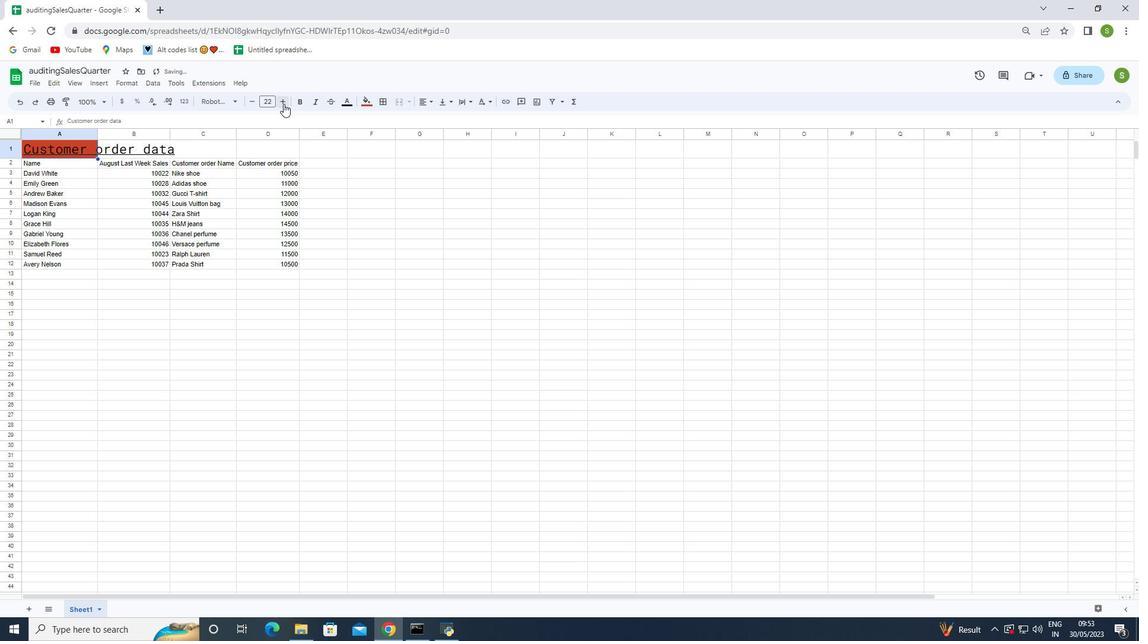 
Action: Mouse moved to (254, 104)
Screenshot: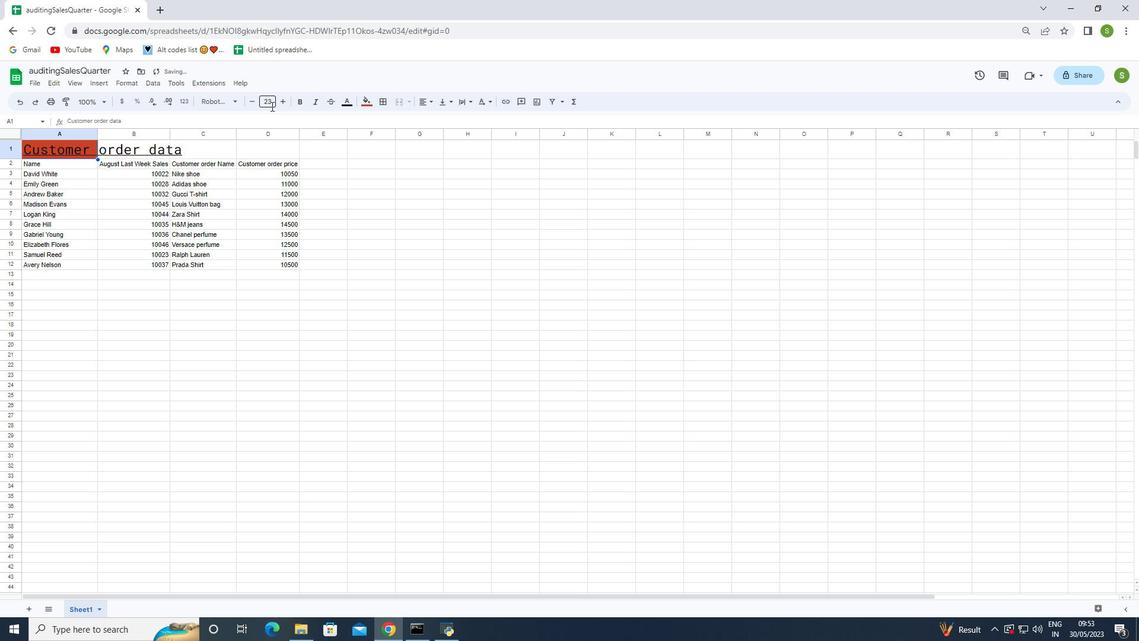 
Action: Mouse pressed left at (254, 104)
Screenshot: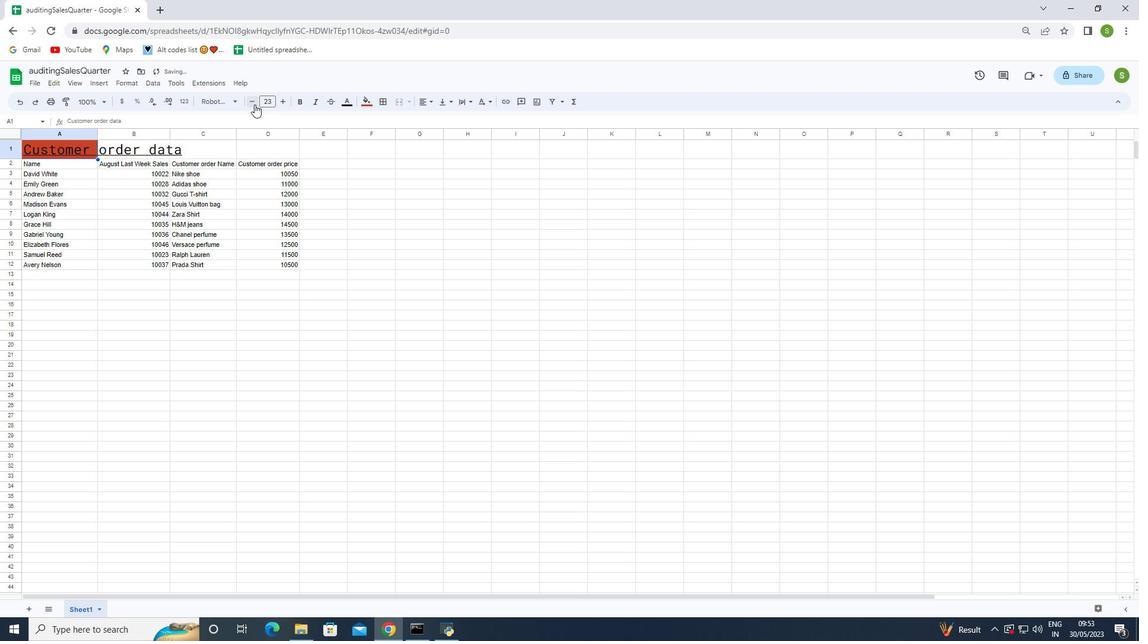 
Action: Mouse moved to (111, 271)
Screenshot: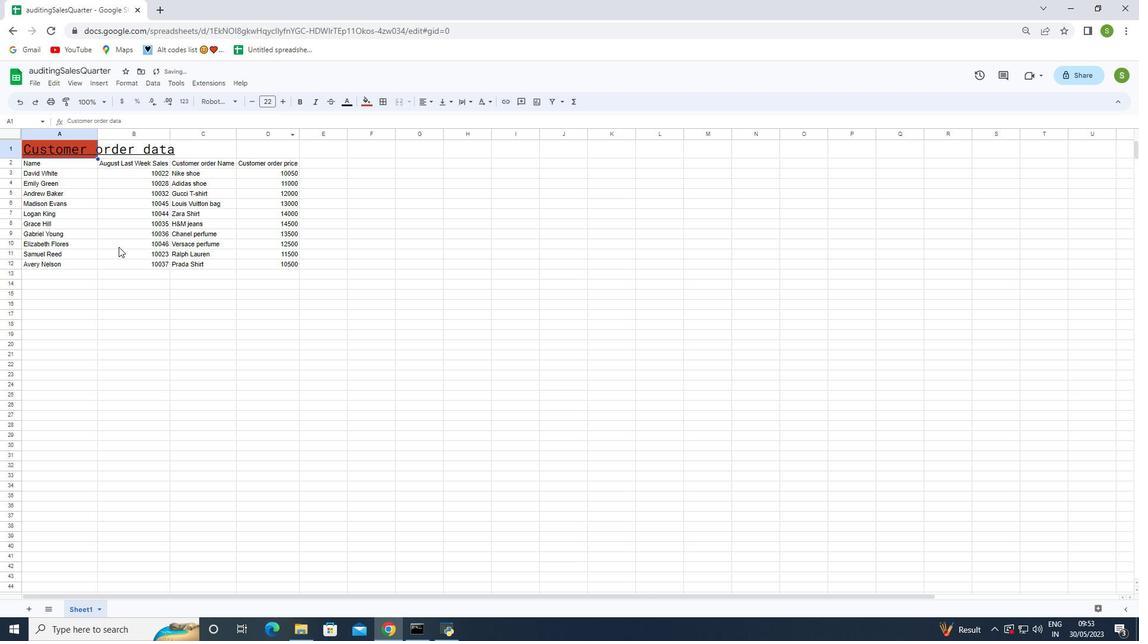 
Action: Mouse pressed left at (111, 271)
Screenshot: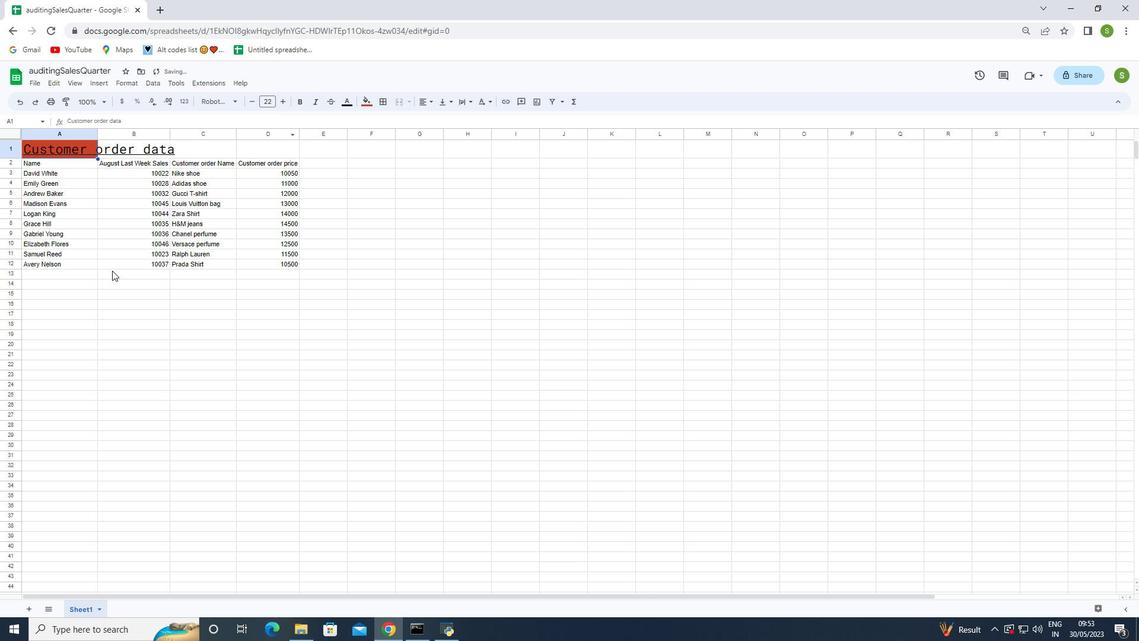 
Action: Mouse moved to (97, 133)
Screenshot: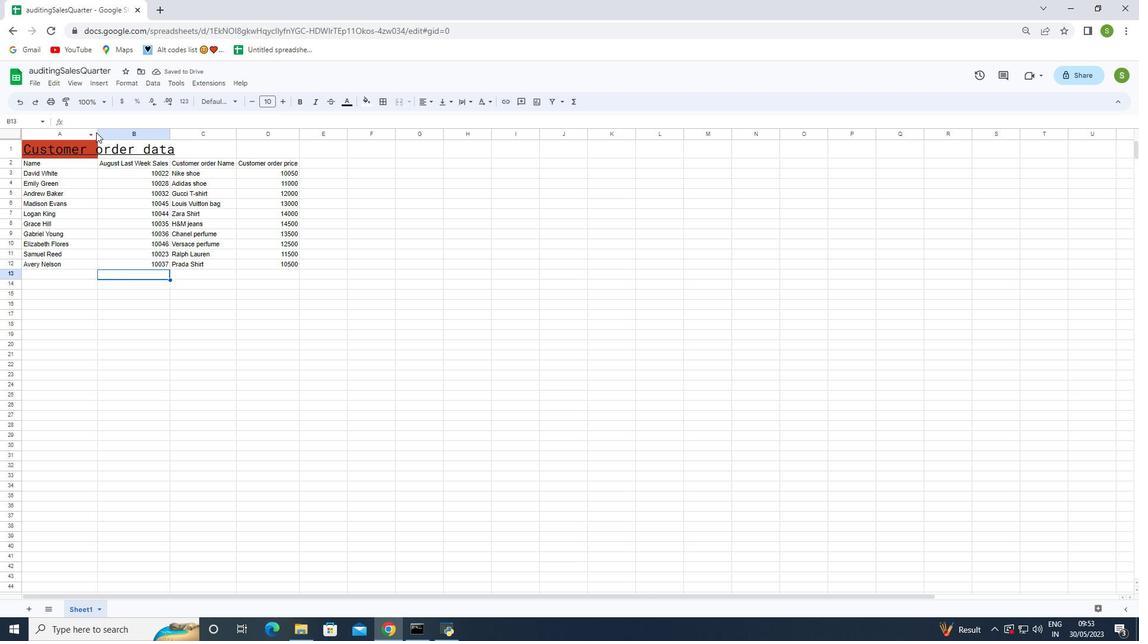 
Action: Mouse pressed left at (97, 133)
Screenshot: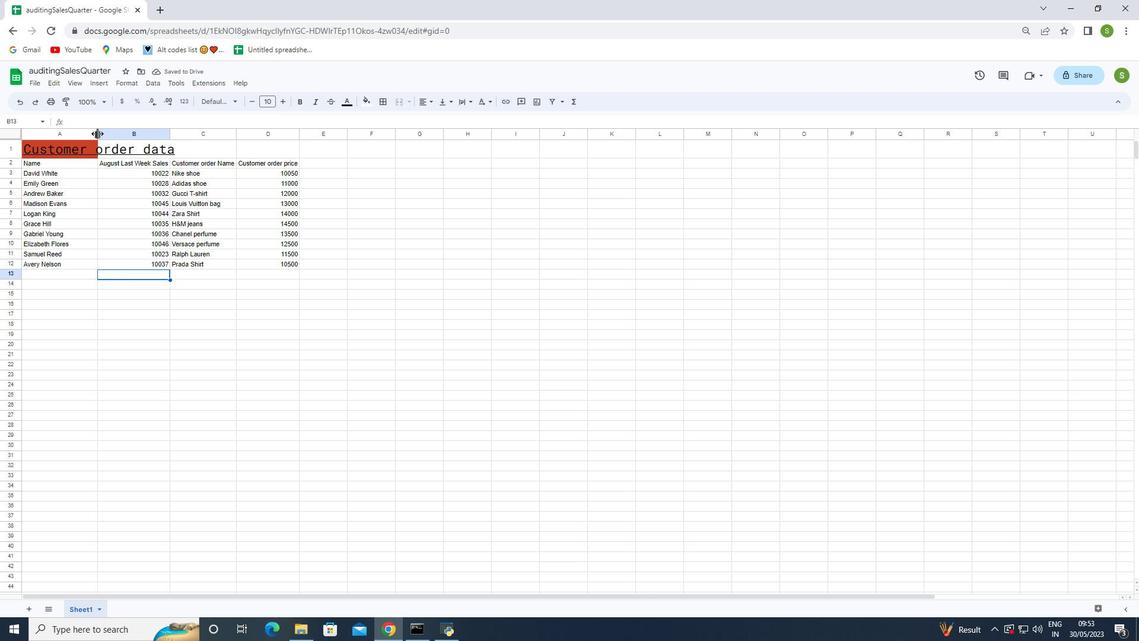 
Action: Mouse pressed left at (97, 133)
Screenshot: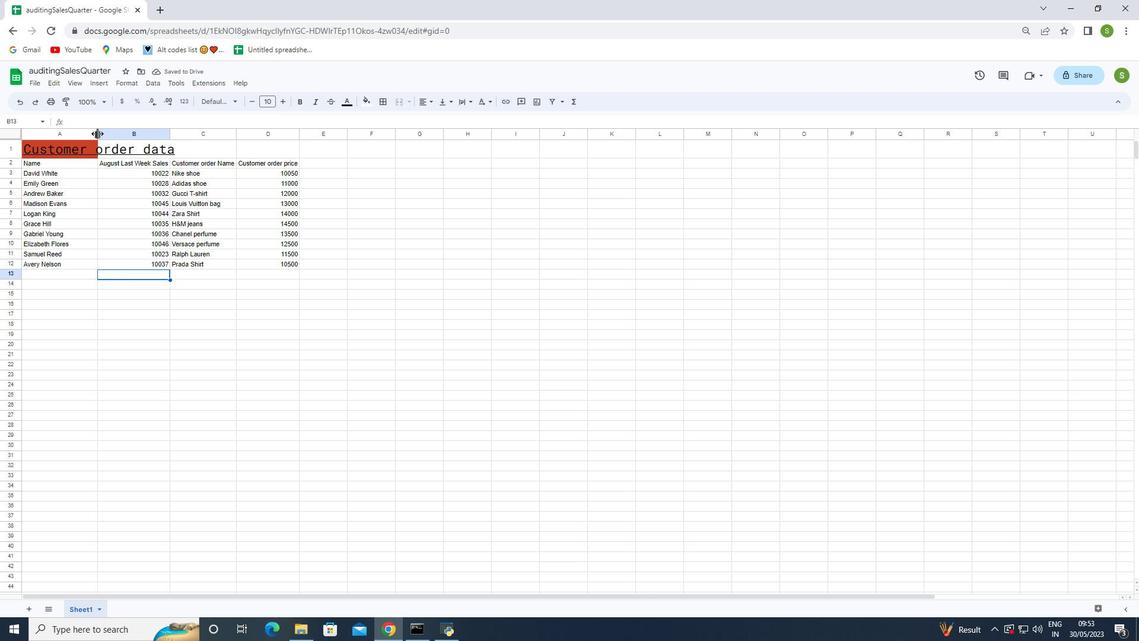 
Action: Mouse moved to (28, 165)
Screenshot: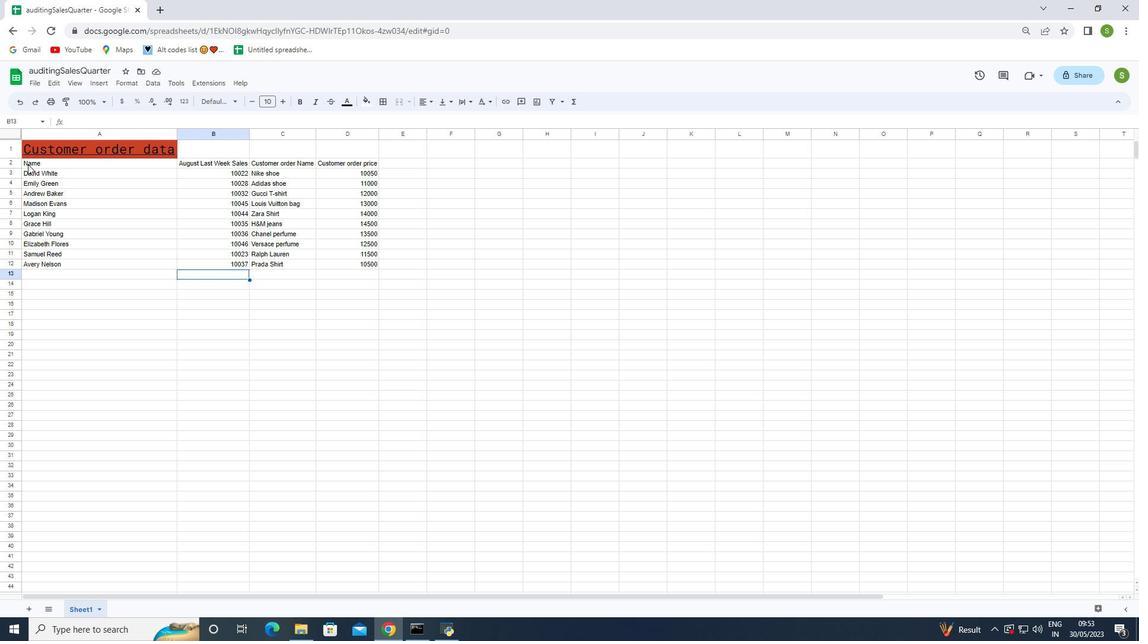 
Action: Mouse pressed left at (28, 165)
Screenshot: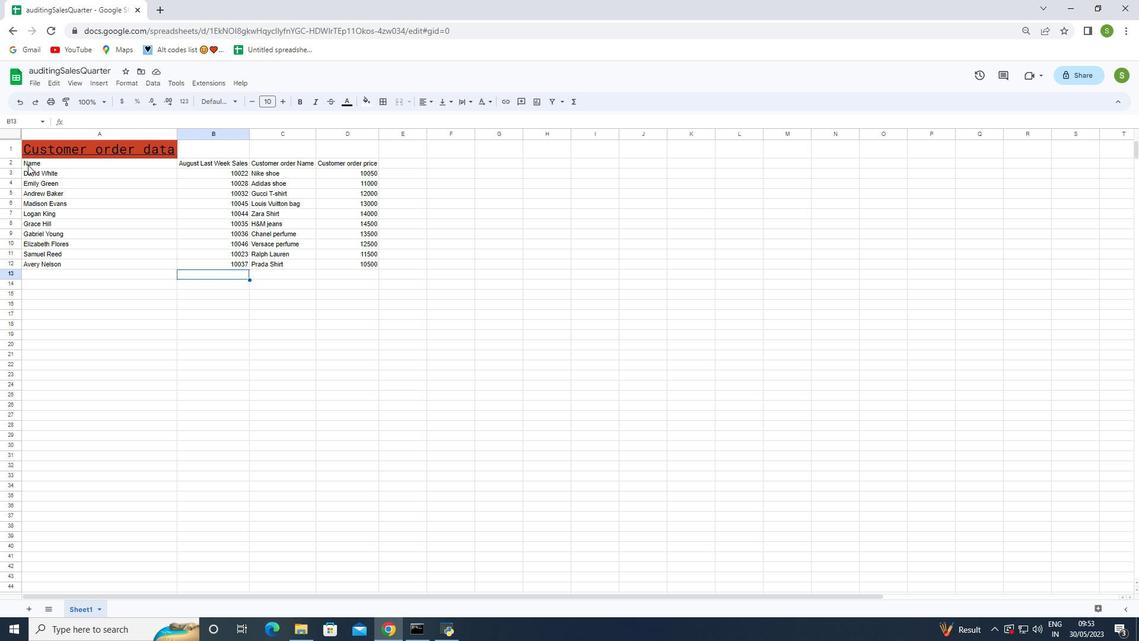 
Action: Mouse moved to (225, 103)
Screenshot: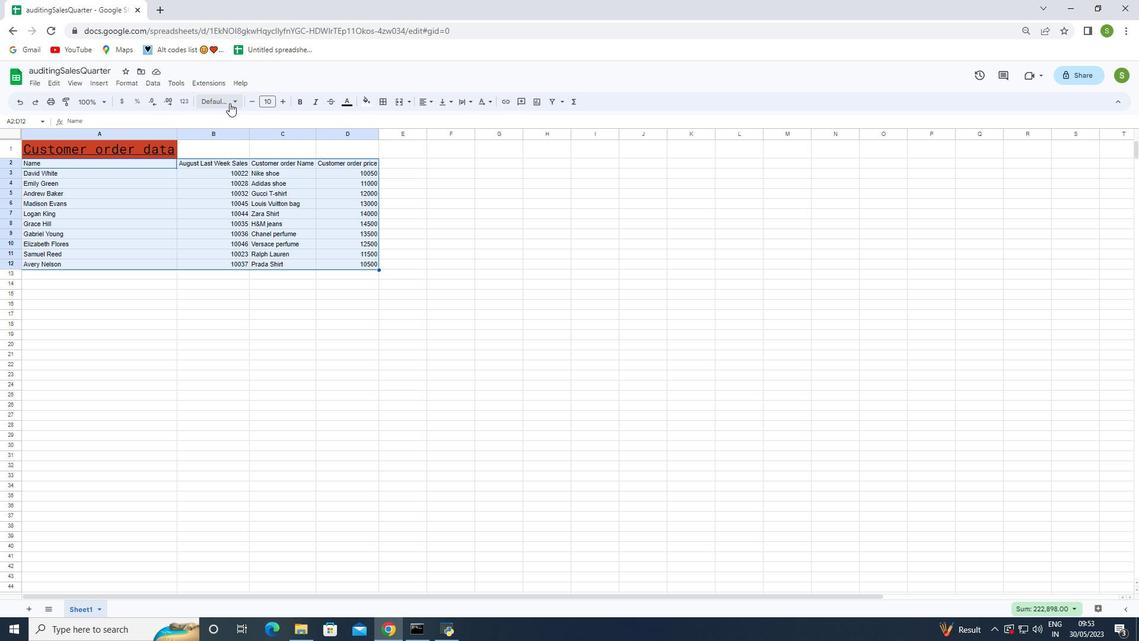 
Action: Mouse pressed left at (225, 103)
Screenshot: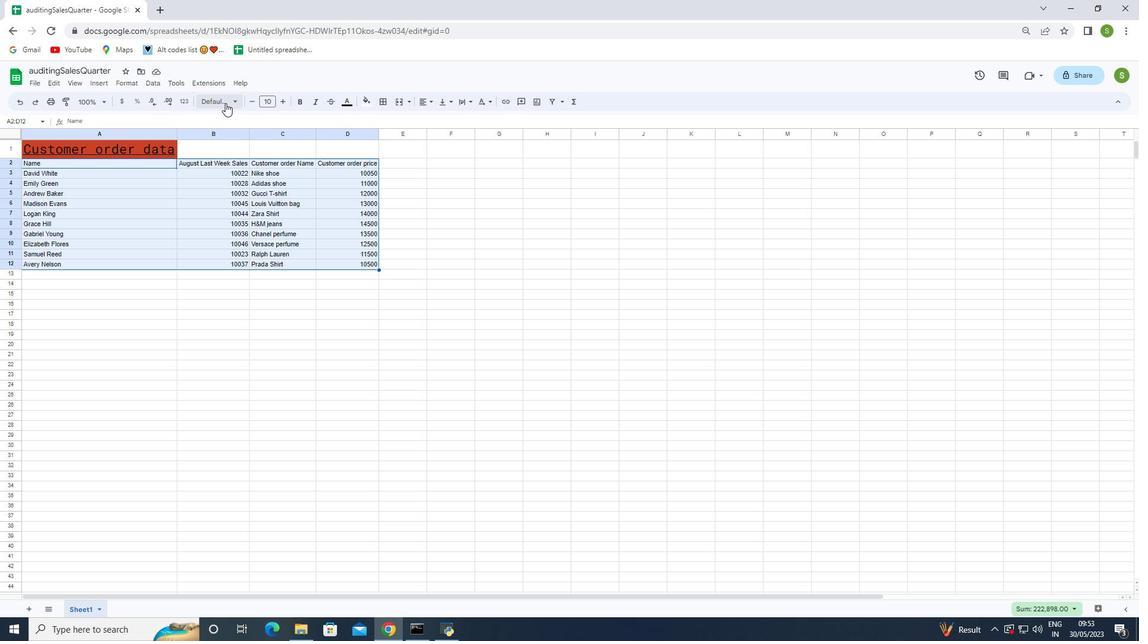 
Action: Mouse moved to (210, 428)
Screenshot: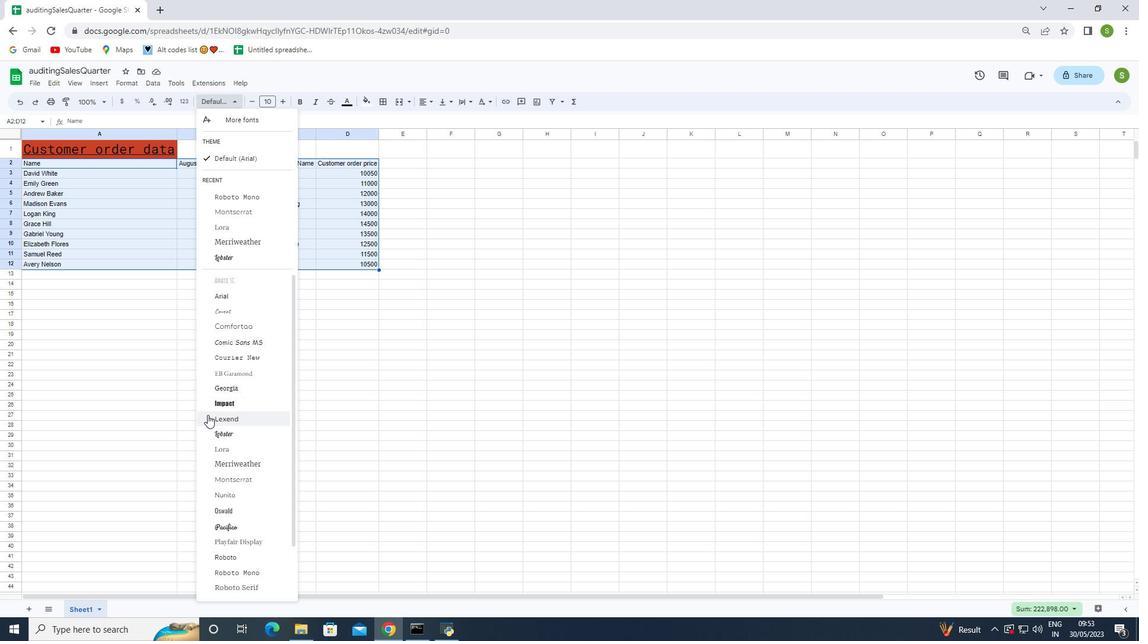 
Action: Mouse scrolled (210, 427) with delta (0, 0)
Screenshot: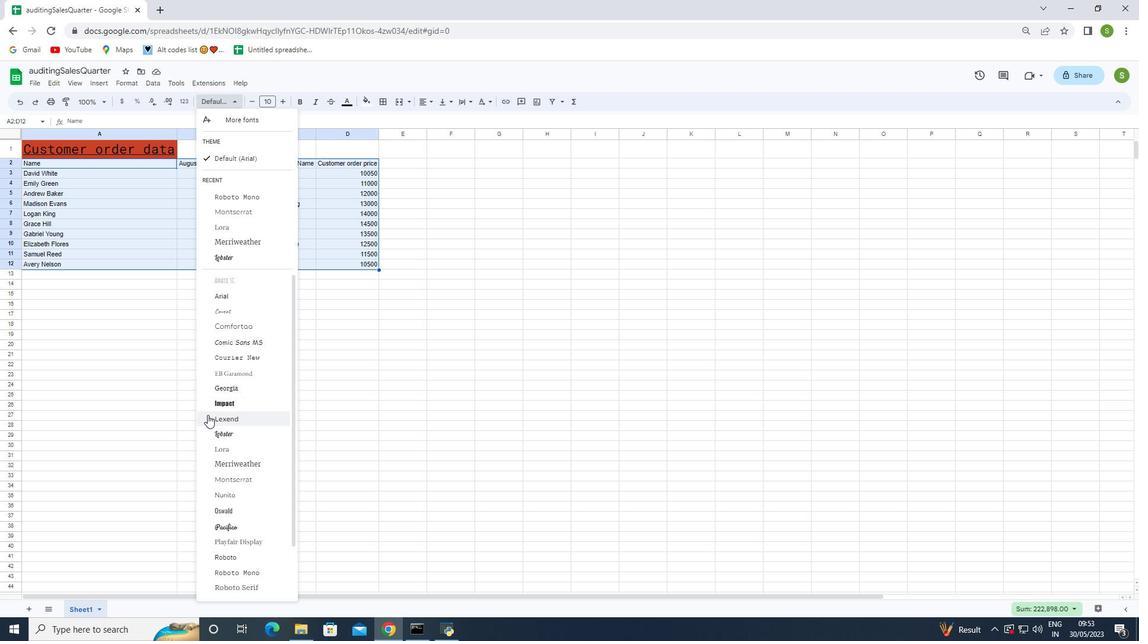 
Action: Mouse moved to (223, 462)
Screenshot: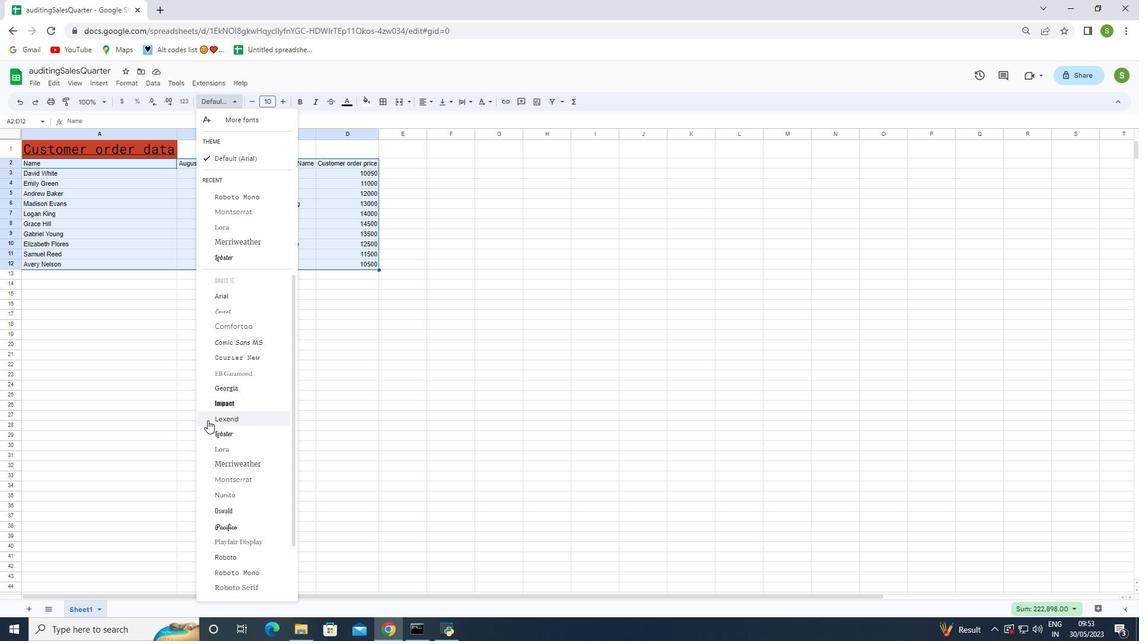 
Action: Mouse scrolled (223, 461) with delta (0, 0)
Screenshot: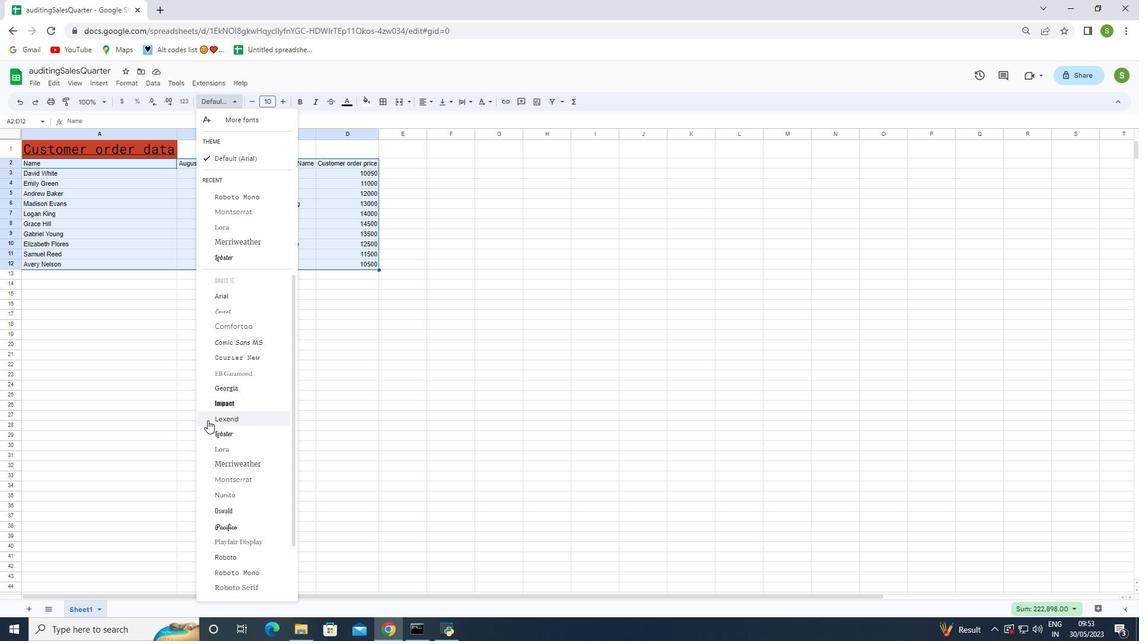 
Action: Mouse moved to (224, 466)
Screenshot: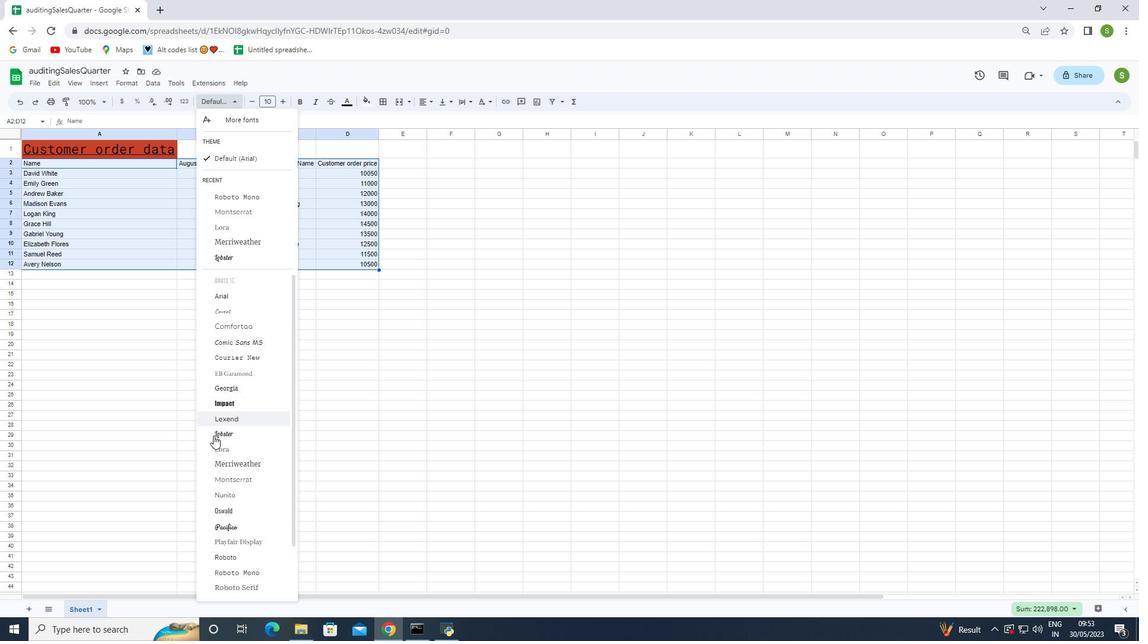 
Action: Mouse scrolled (224, 465) with delta (0, 0)
Screenshot: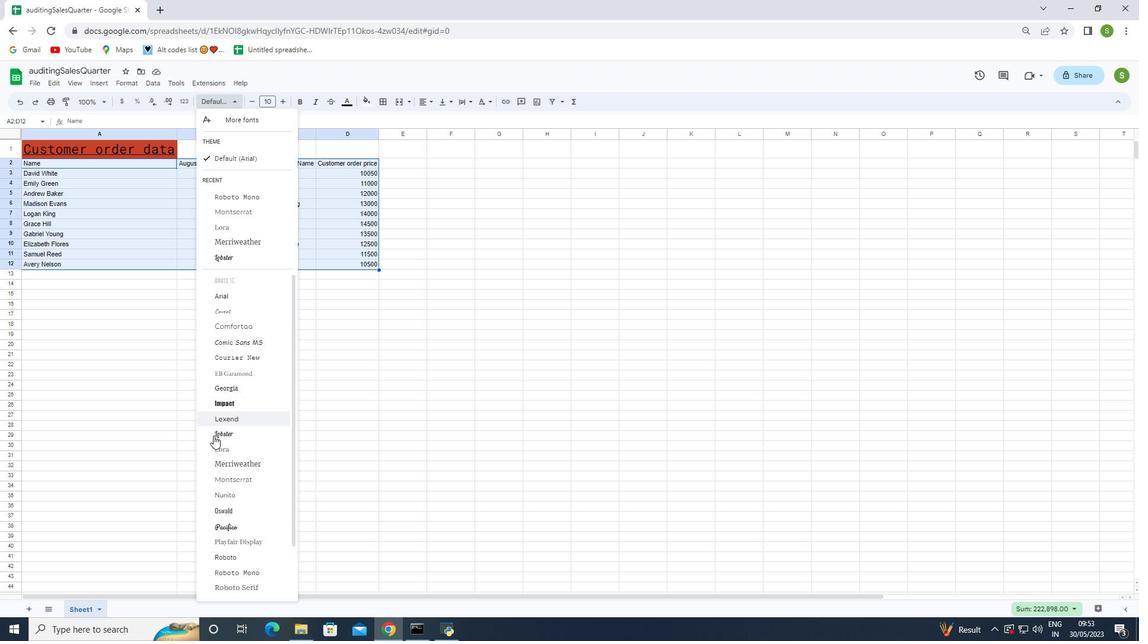 
Action: Mouse moved to (241, 560)
Screenshot: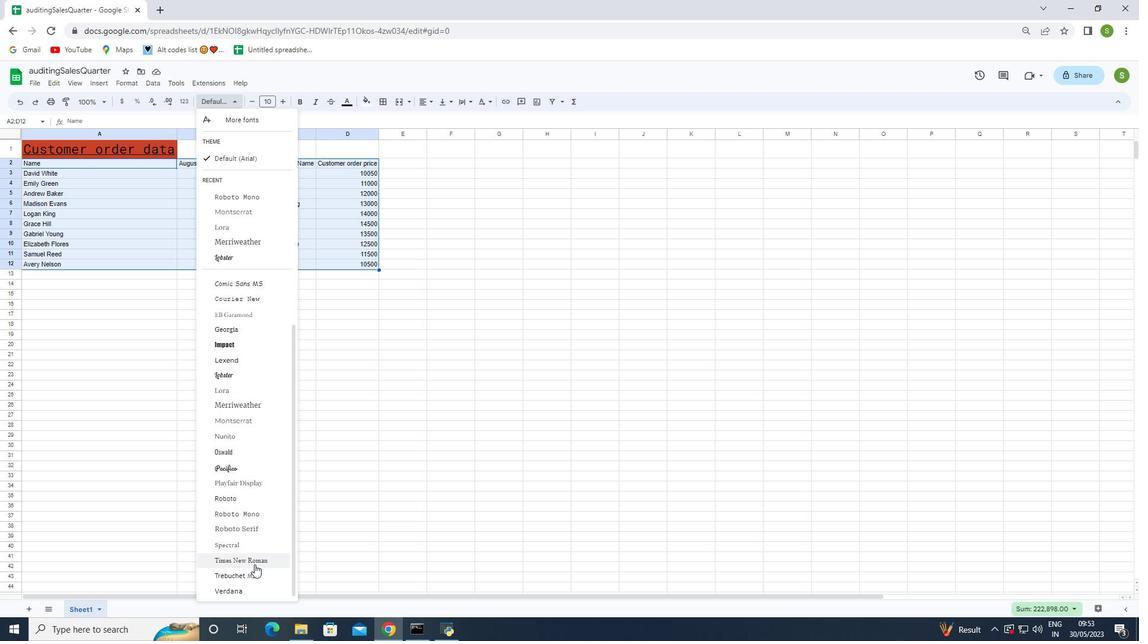
Action: Mouse pressed left at (241, 560)
Screenshot: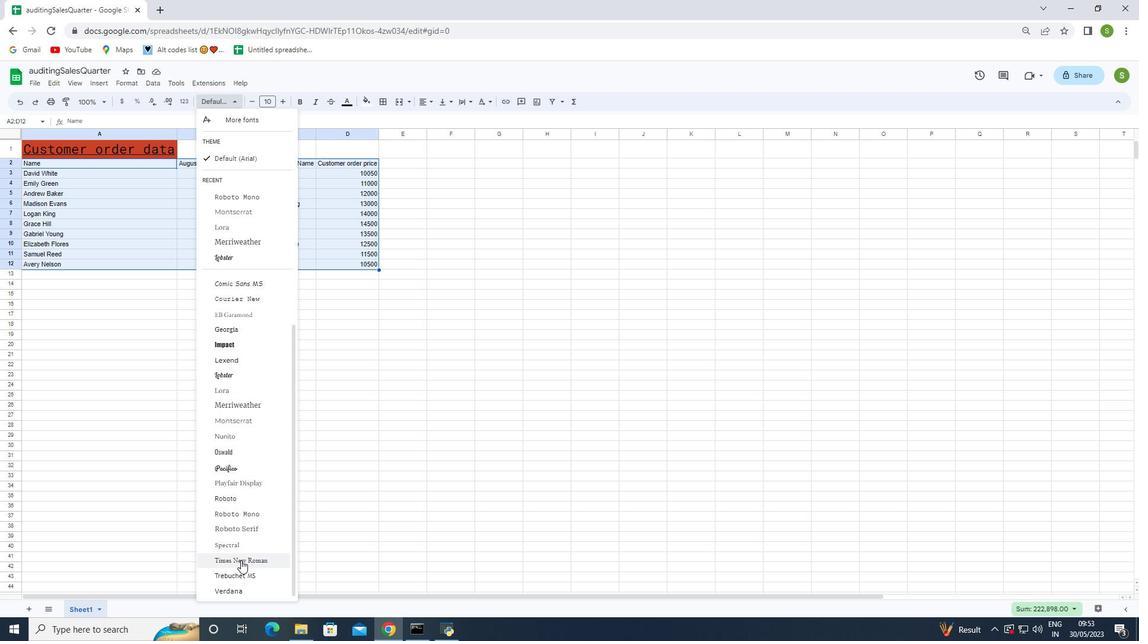 
Action: Mouse moved to (283, 100)
Screenshot: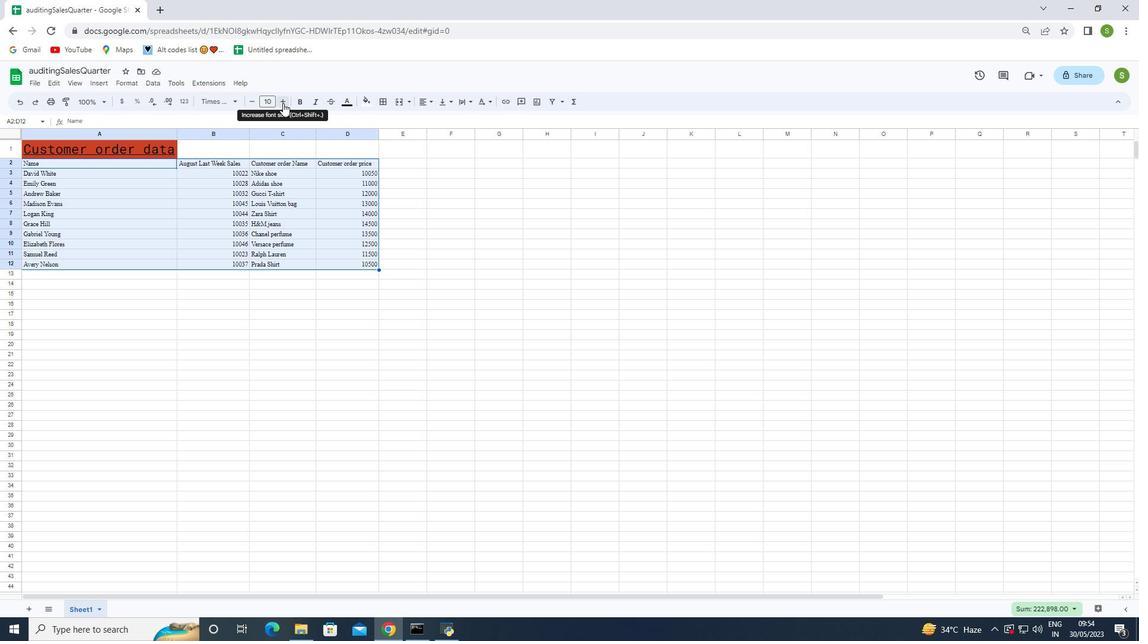 
Action: Mouse pressed left at (283, 100)
Screenshot: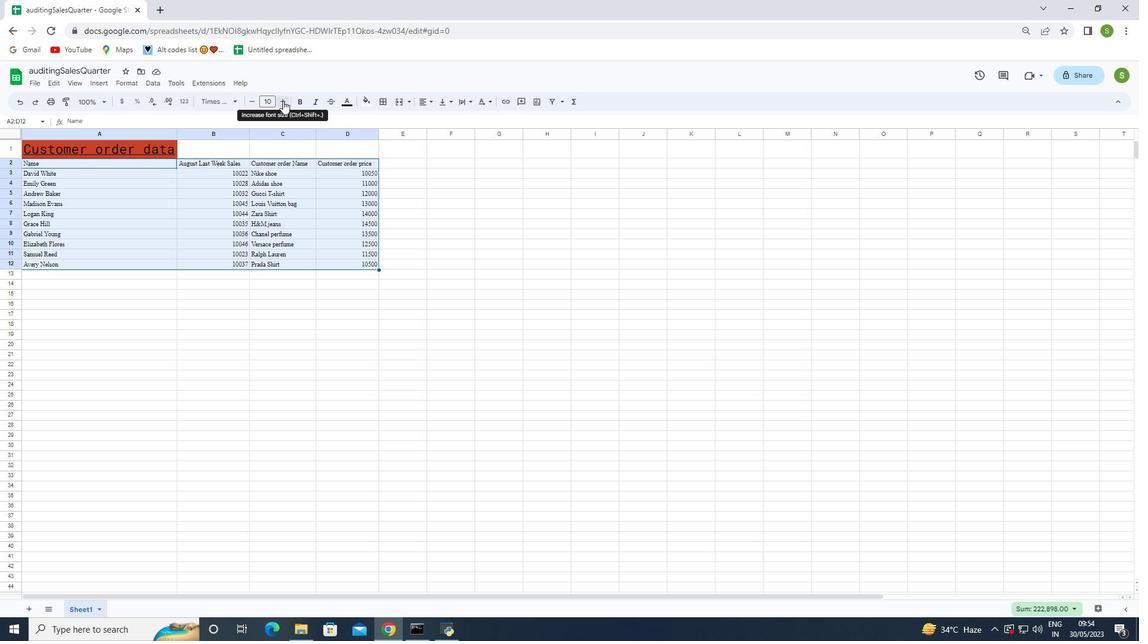 
Action: Mouse moved to (283, 101)
Screenshot: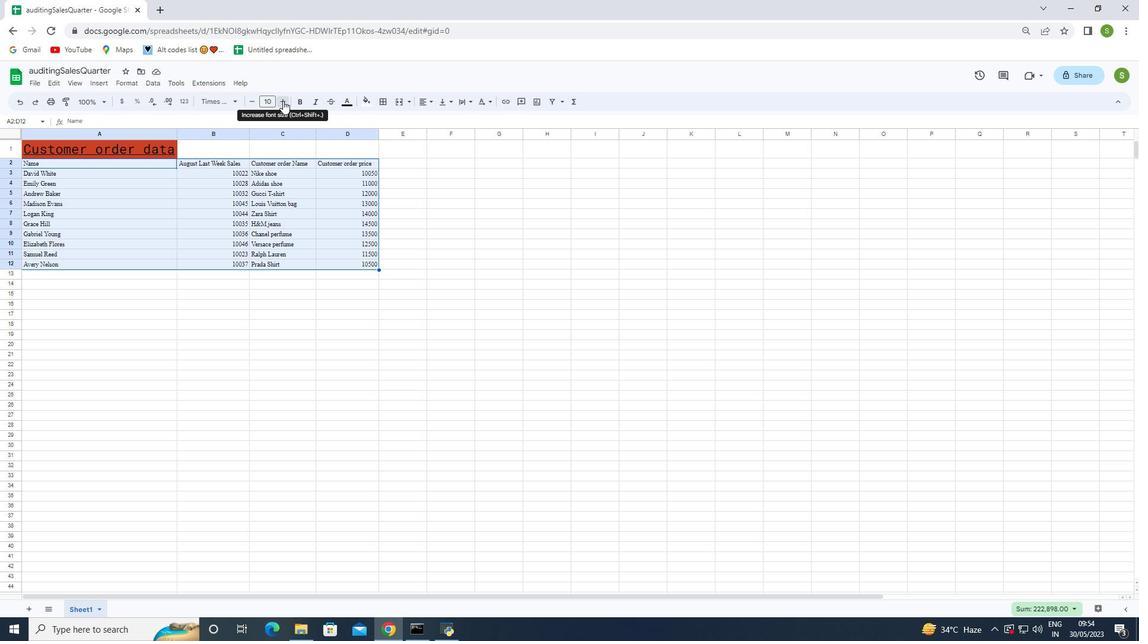
Action: Mouse pressed left at (283, 101)
Screenshot: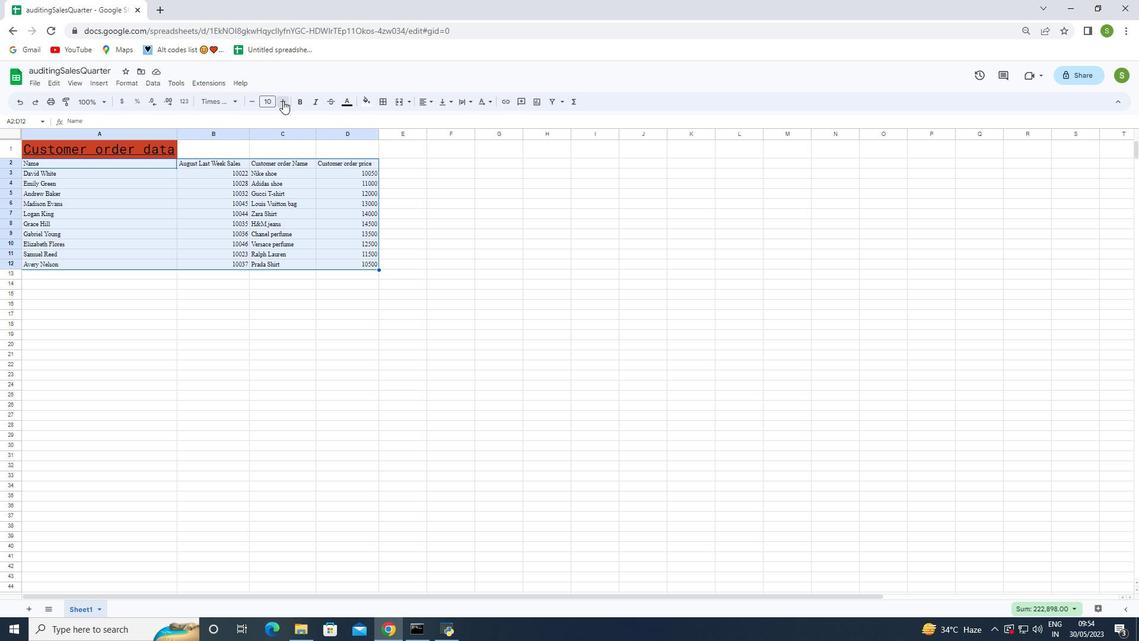 
Action: Mouse pressed left at (283, 101)
Screenshot: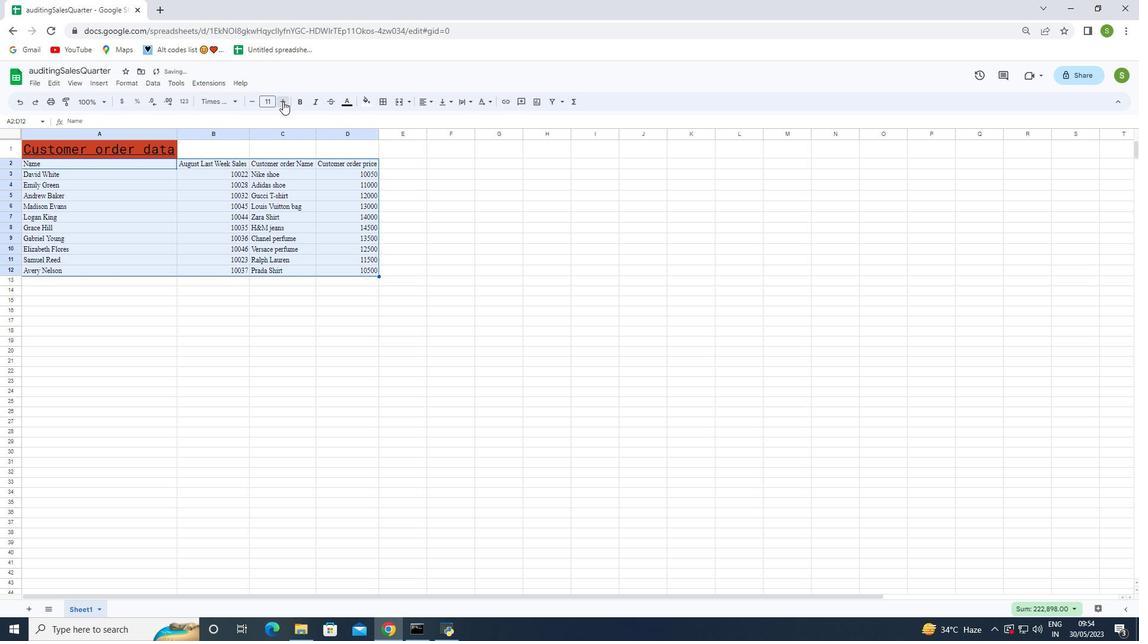 
Action: Mouse pressed left at (283, 101)
Screenshot: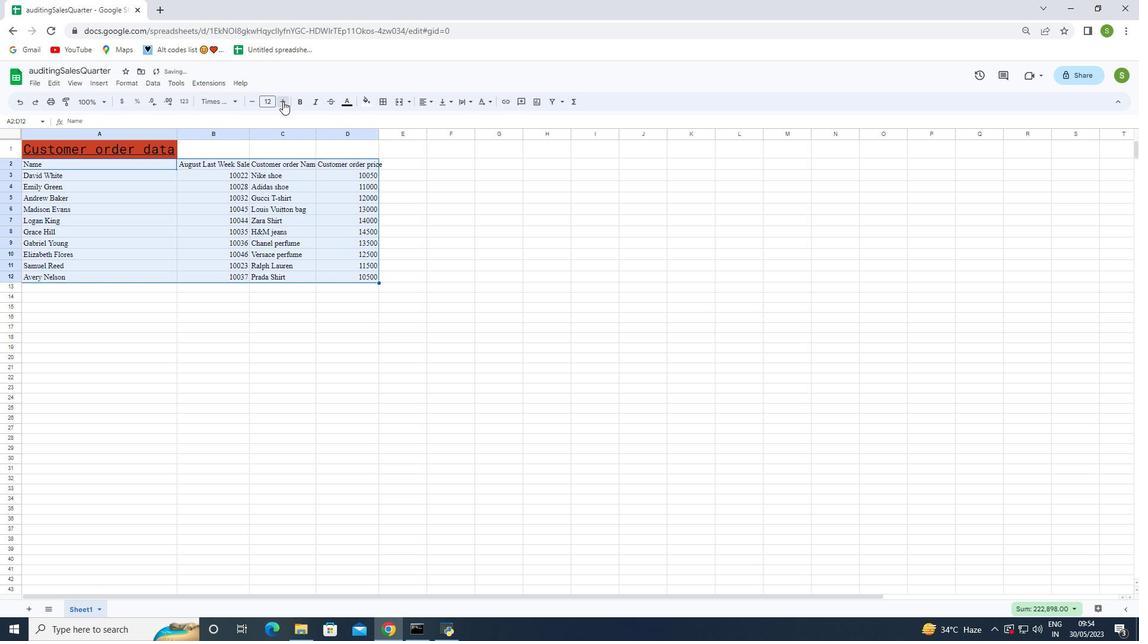 
Action: Mouse moved to (181, 350)
Screenshot: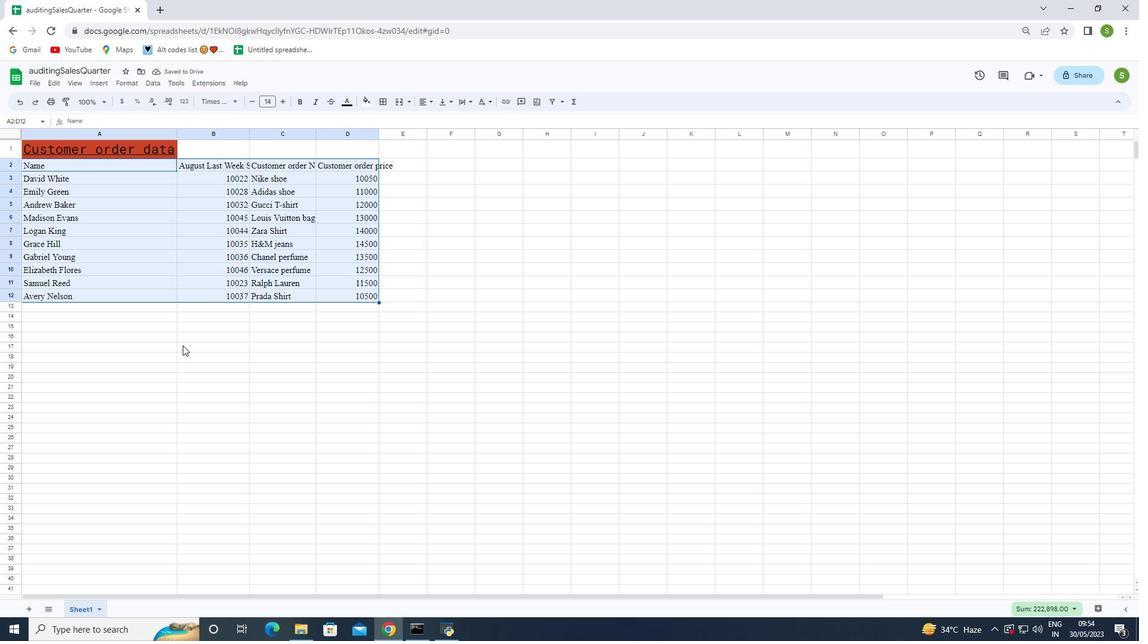 
Action: Mouse pressed left at (181, 350)
Screenshot: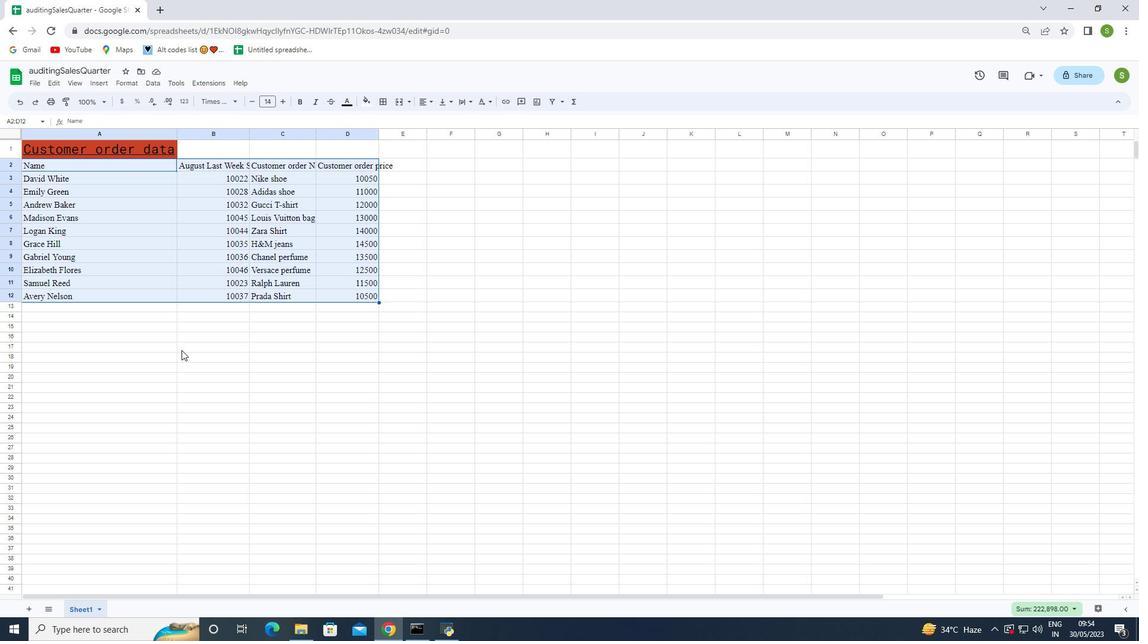 
Action: Mouse moved to (58, 147)
Screenshot: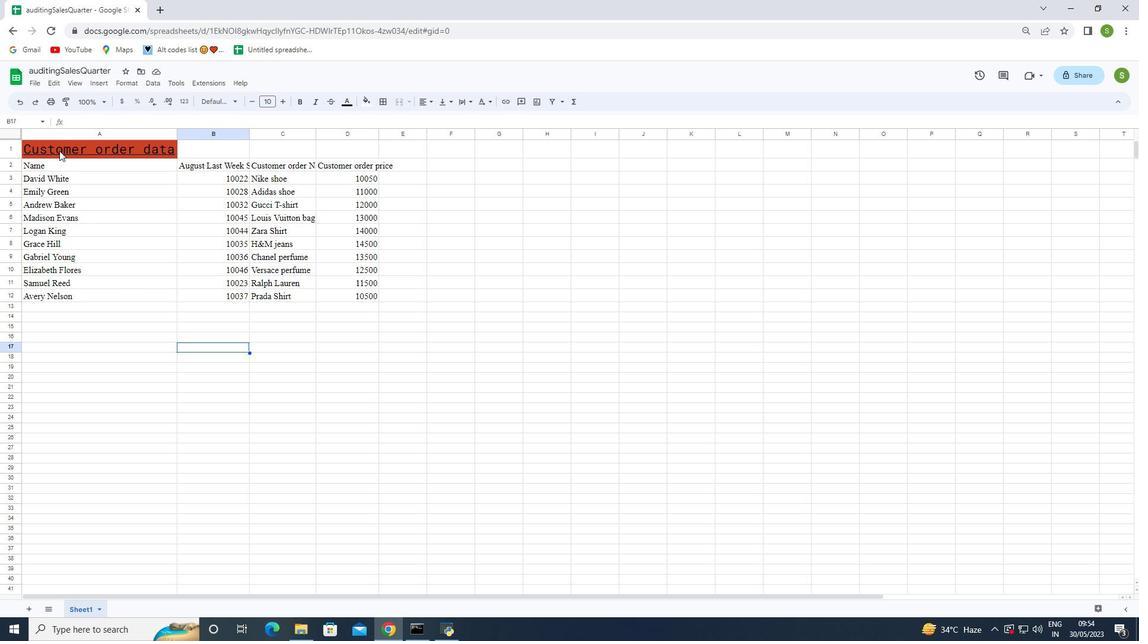 
Action: Mouse pressed left at (58, 147)
Screenshot: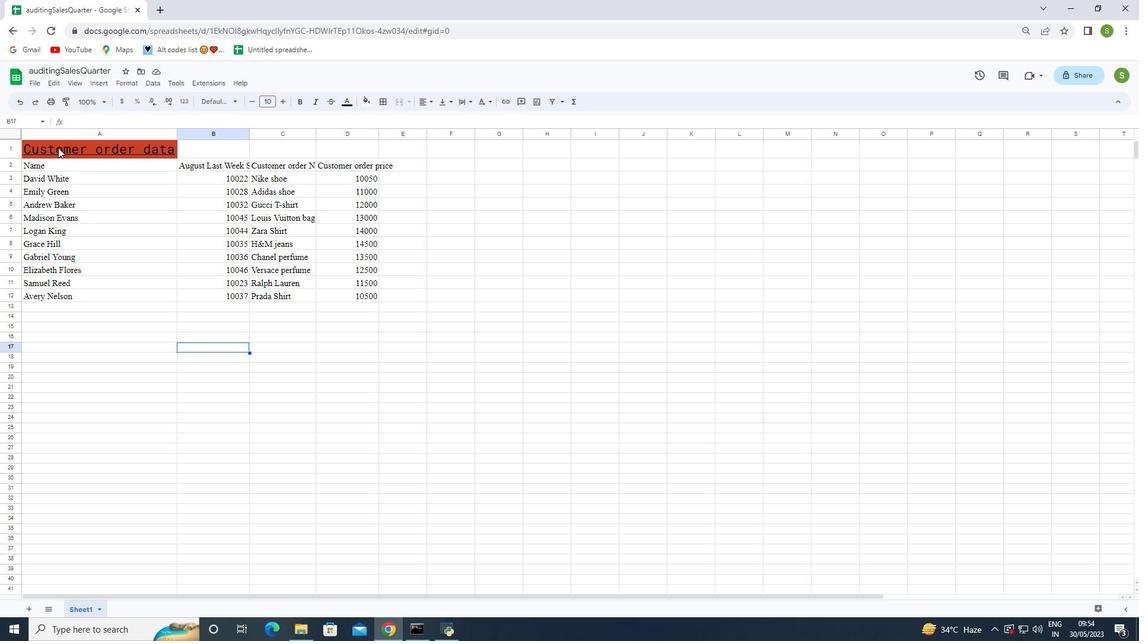 
Action: Mouse moved to (425, 102)
Screenshot: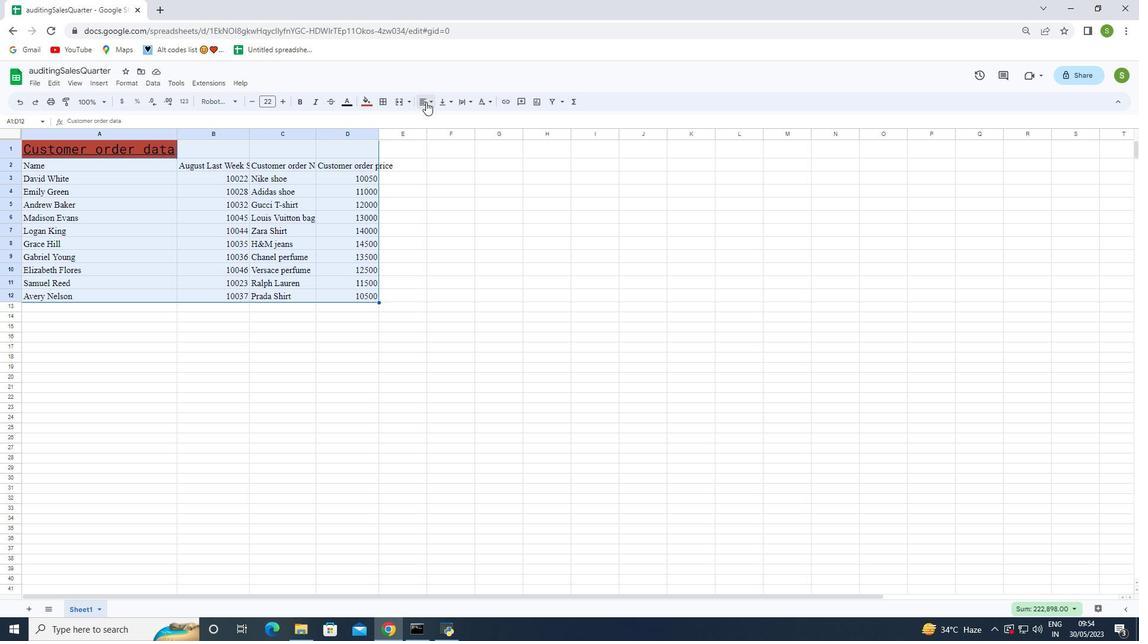 
Action: Mouse pressed left at (425, 102)
Screenshot: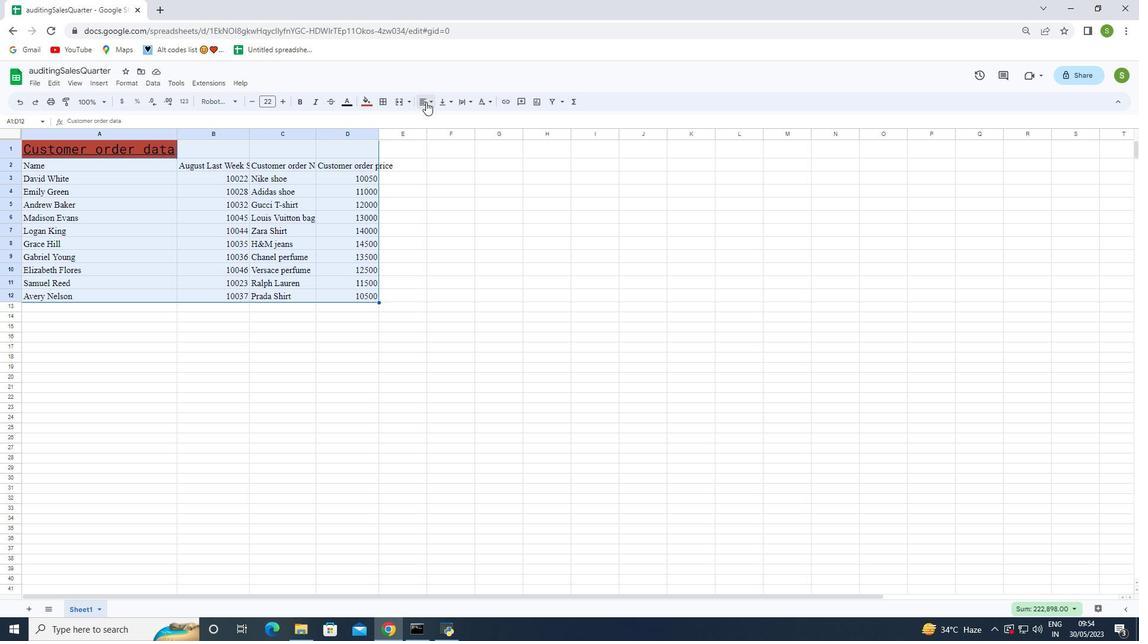 
Action: Mouse moved to (451, 118)
Screenshot: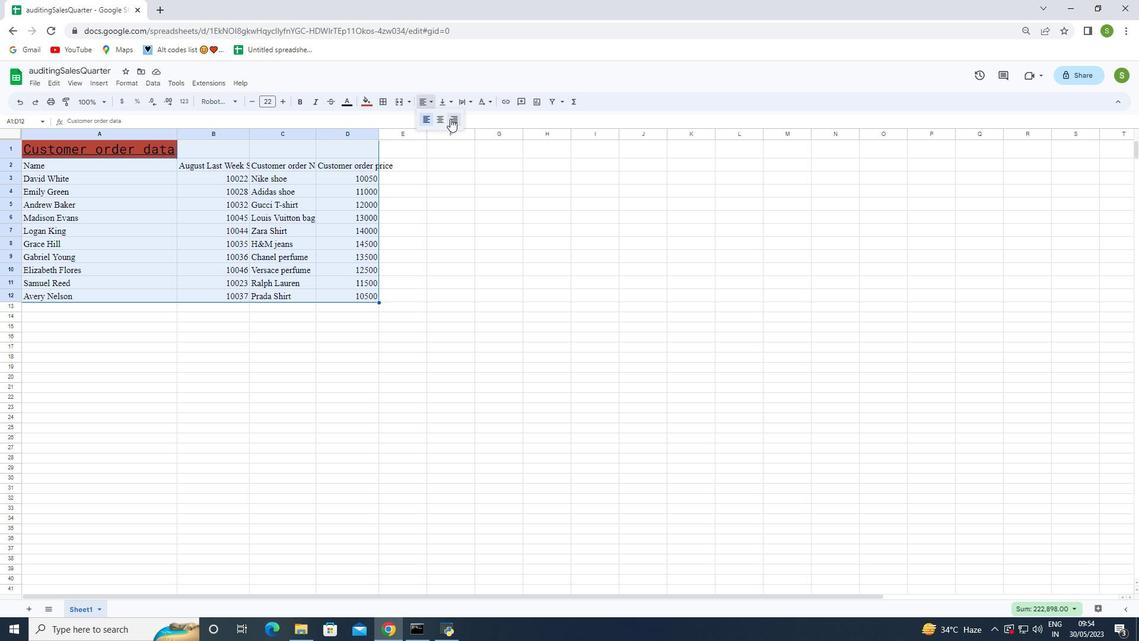 
Action: Mouse pressed left at (451, 118)
Screenshot: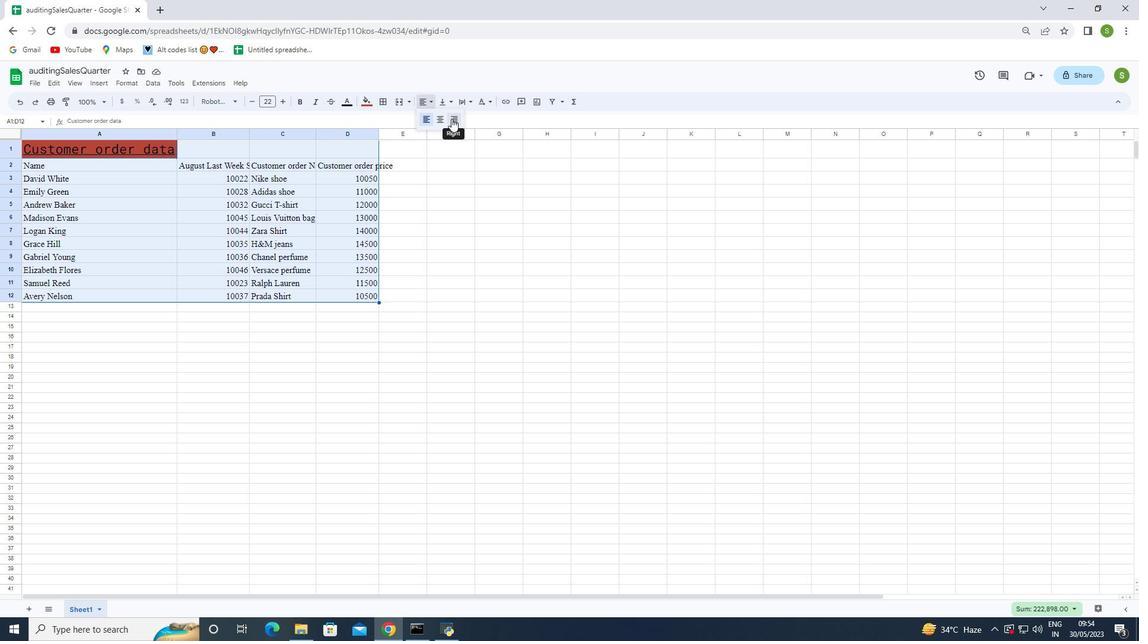 
Action: Mouse moved to (426, 102)
Screenshot: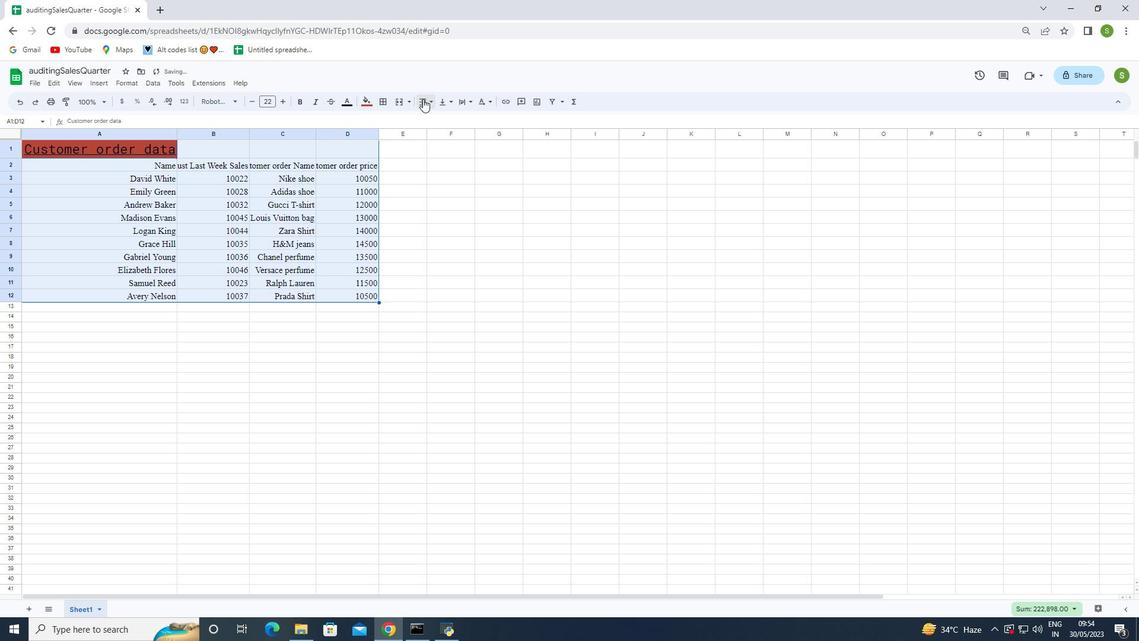 
Action: Mouse pressed left at (426, 102)
Screenshot: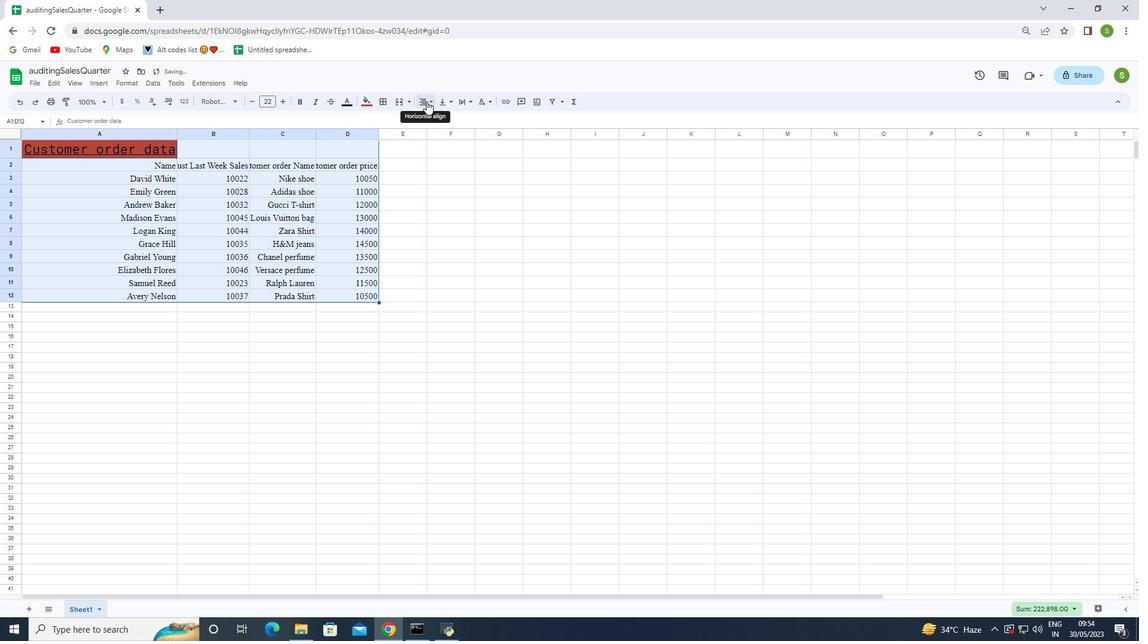 
Action: Mouse moved to (426, 123)
Screenshot: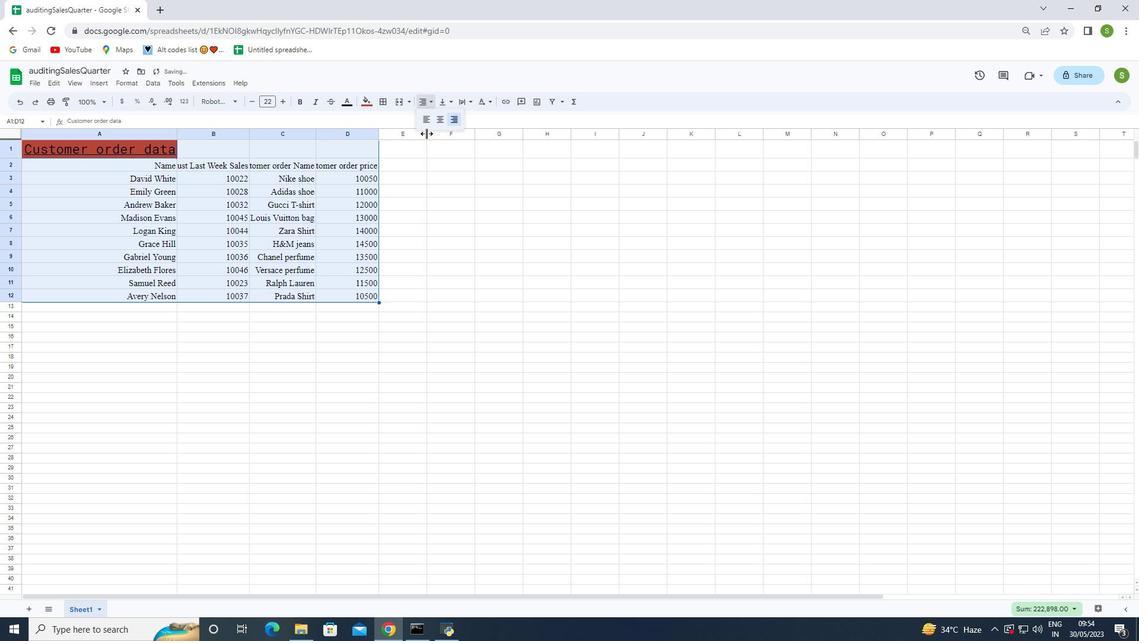 
Action: Mouse pressed left at (426, 123)
Screenshot: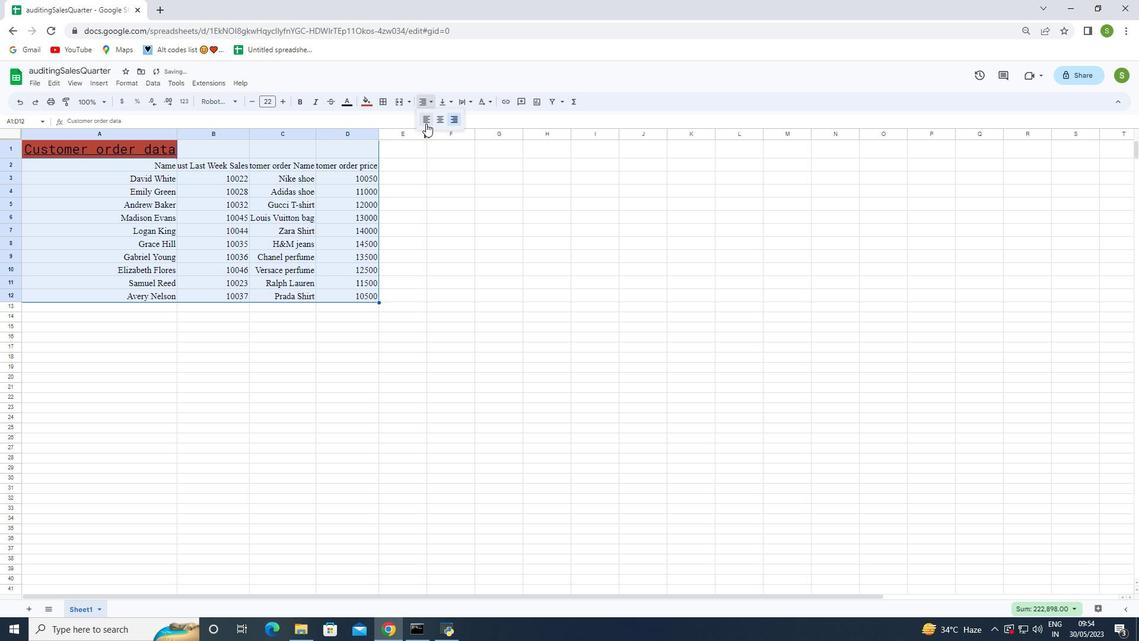 
Action: Mouse moved to (36, 85)
Screenshot: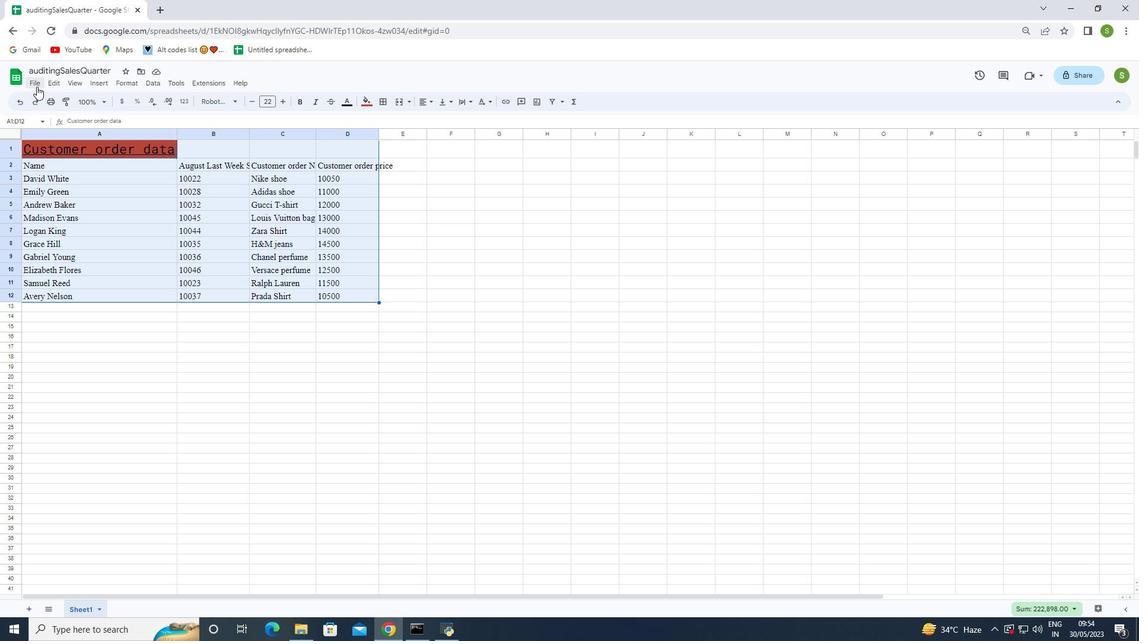 
Action: Mouse pressed left at (36, 85)
Screenshot: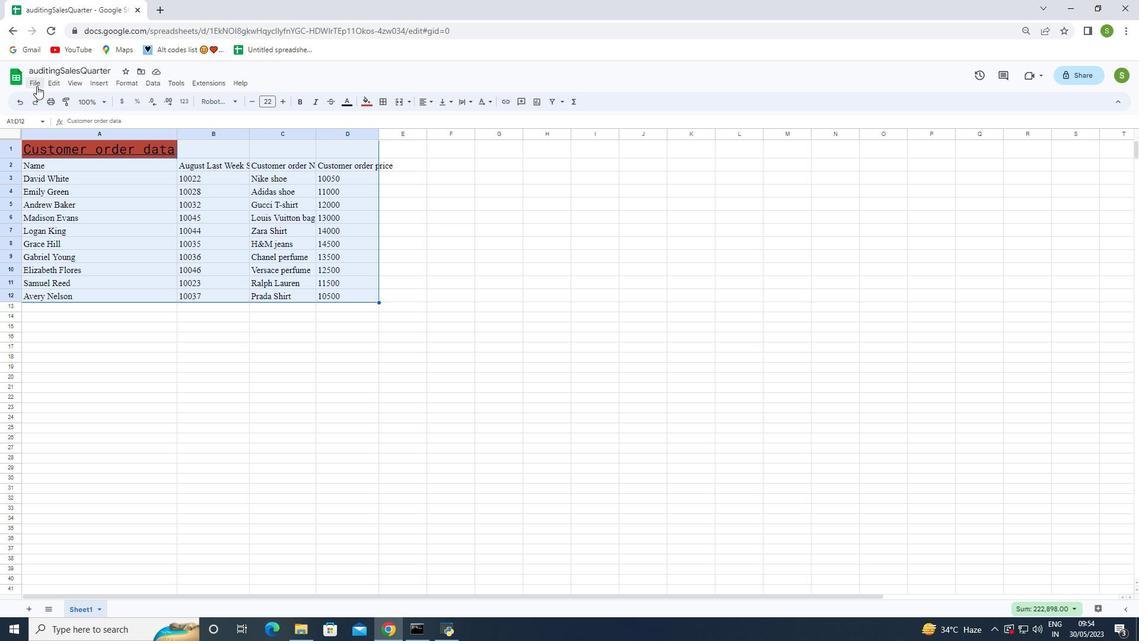 
Action: Mouse moved to (60, 223)
Screenshot: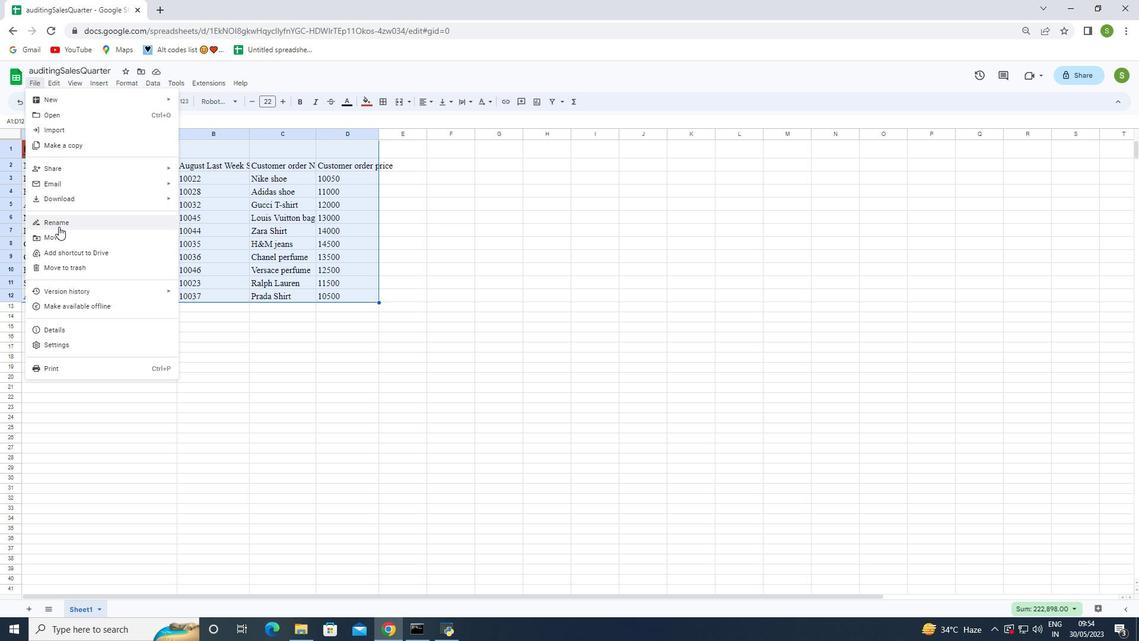 
Action: Mouse pressed left at (60, 223)
Screenshot: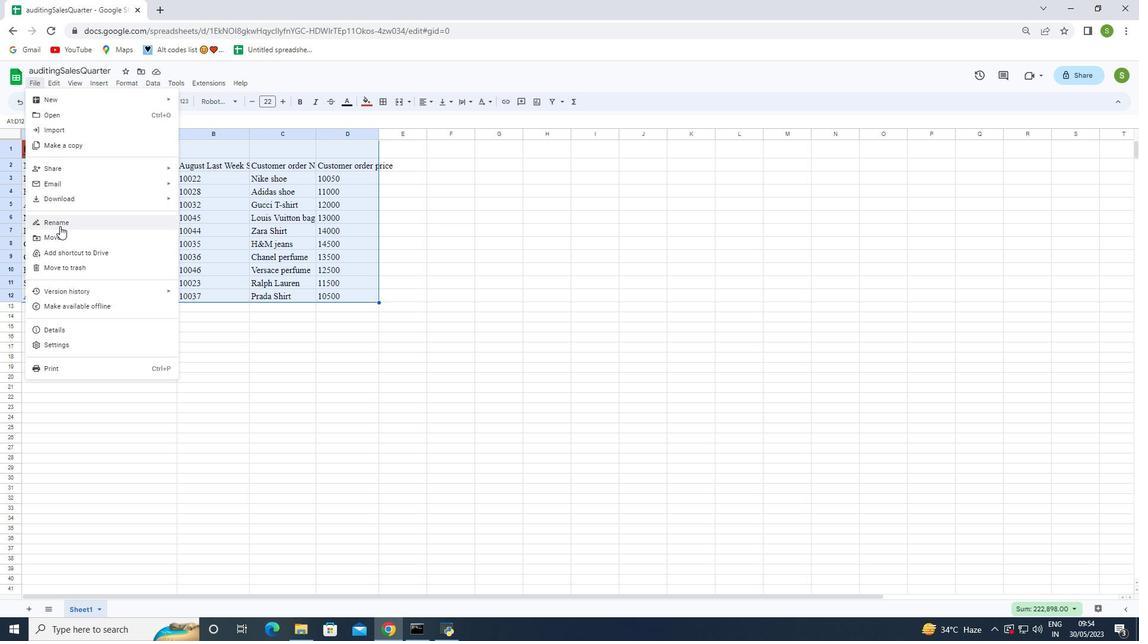 
Action: Key pressed <Key.backspace>auditing<Key.shift>Sales<Key.shift>By<Key.shift>Quarter<Key.enter>
Screenshot: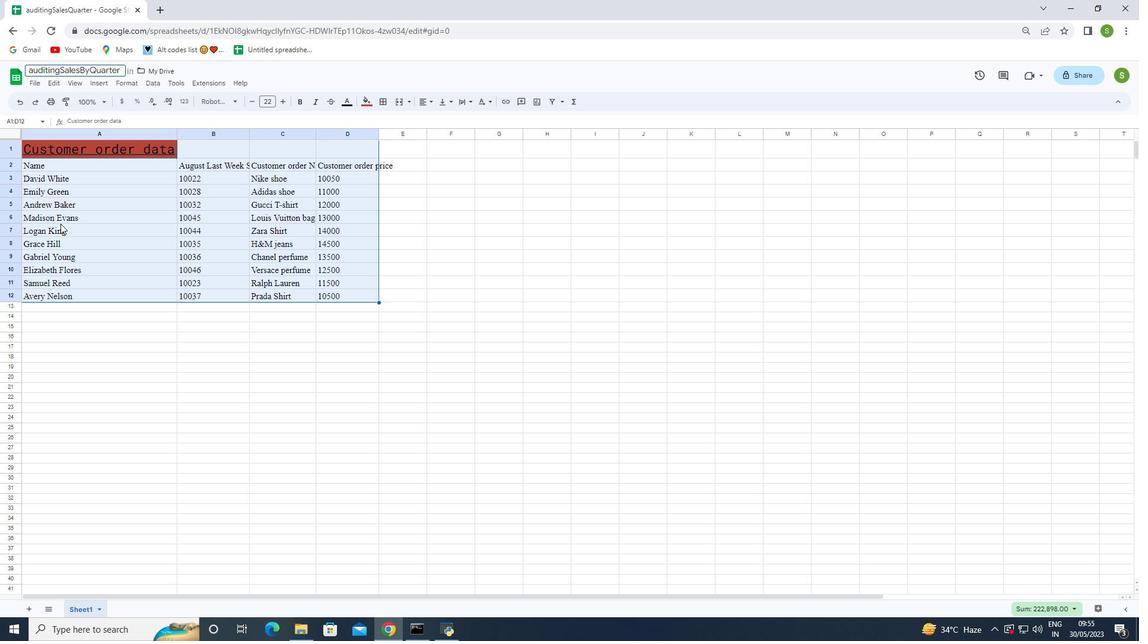 
Action: Mouse moved to (203, 370)
Screenshot: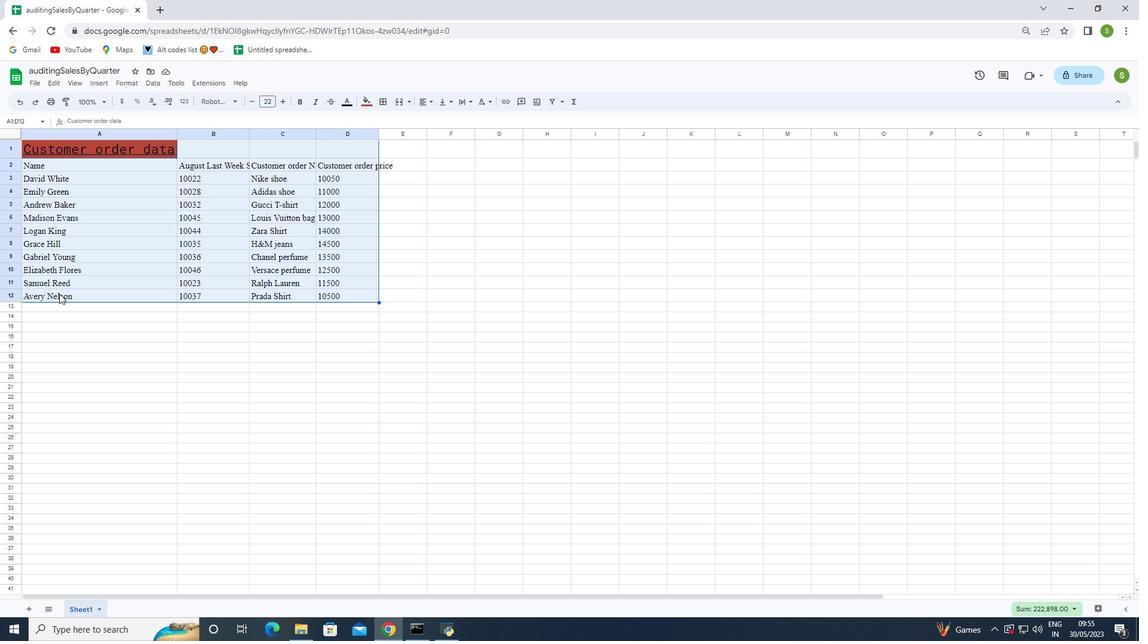 
Action: Mouse pressed left at (203, 370)
Screenshot: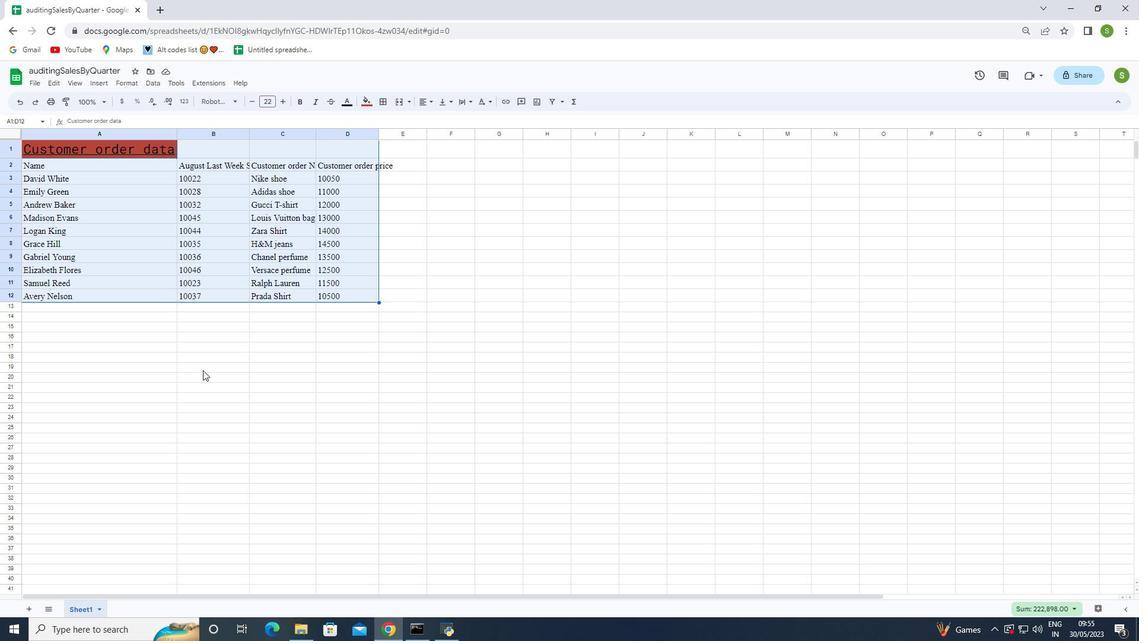 
Action: Mouse moved to (379, 135)
Screenshot: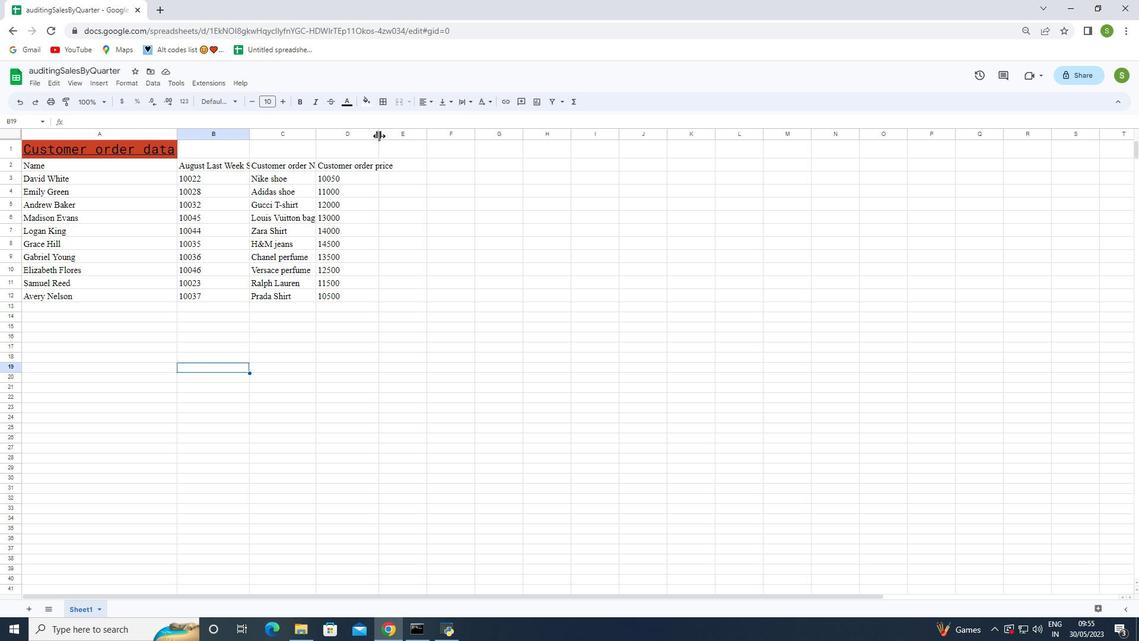 
Action: Mouse pressed left at (379, 135)
Screenshot: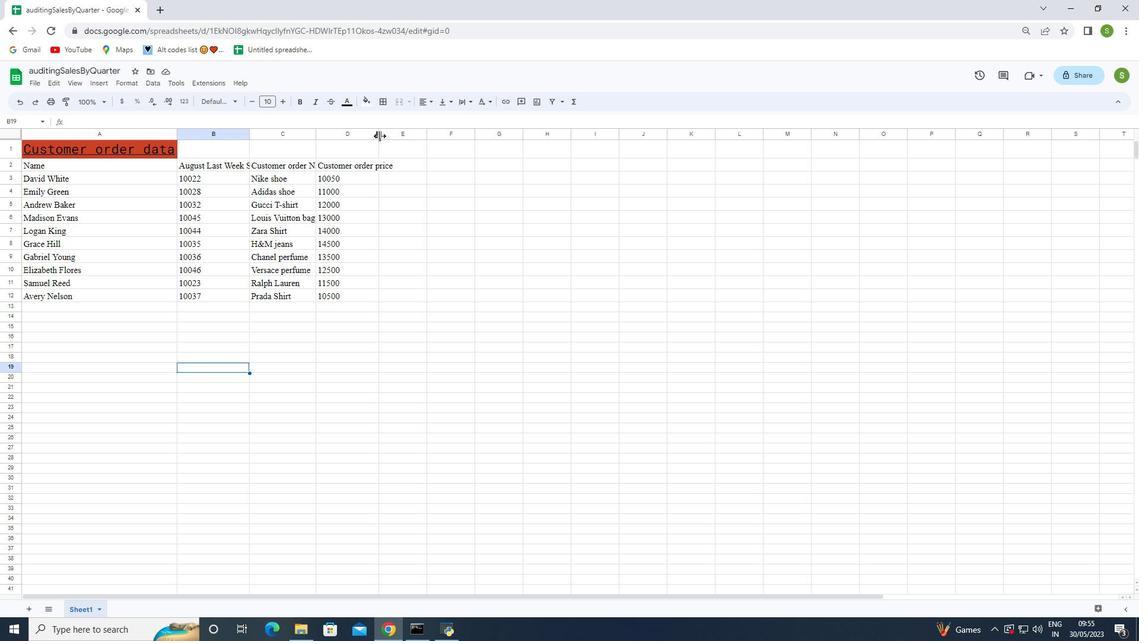 
Action: Mouse moved to (380, 135)
Screenshot: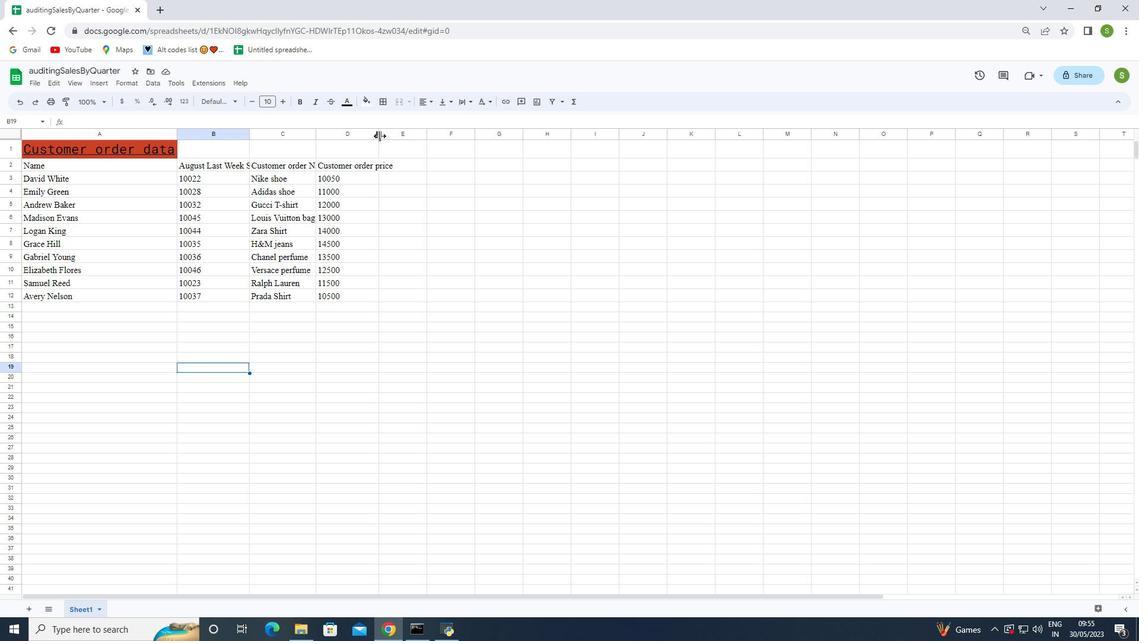 
Action: Mouse pressed left at (380, 135)
Screenshot: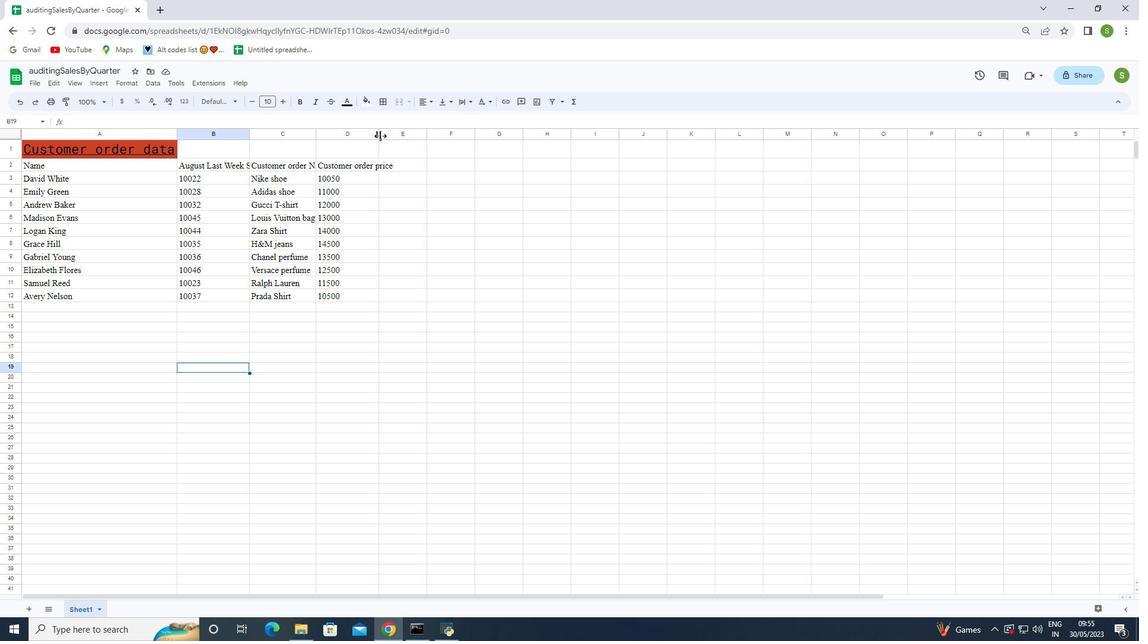 
Action: Mouse moved to (310, 301)
Screenshot: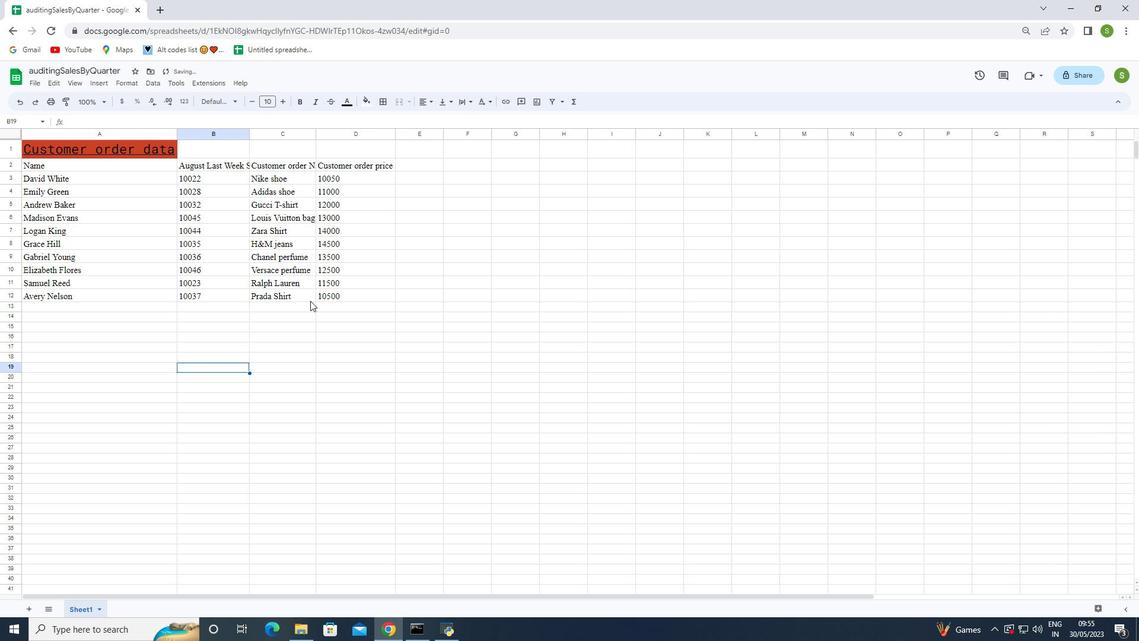 
